 Task: Open Card Book Fair Review in Board Email Marketing List Cleaning and Segmentation to Workspace Content Delivery Networks and add a team member Softage.4@softage.net, a label Orange, a checklist Student Development, an attachment from your computer, a color Orange and finally, add a card description 'Plan and execute company team-building activity at a comedy club' and a comment 'Given the importance of this task, careful planning and execution are essential.'. Add a start date 'Jan 08, 1900' with a due date 'Jan 15, 1900'
Action: Mouse moved to (448, 130)
Screenshot: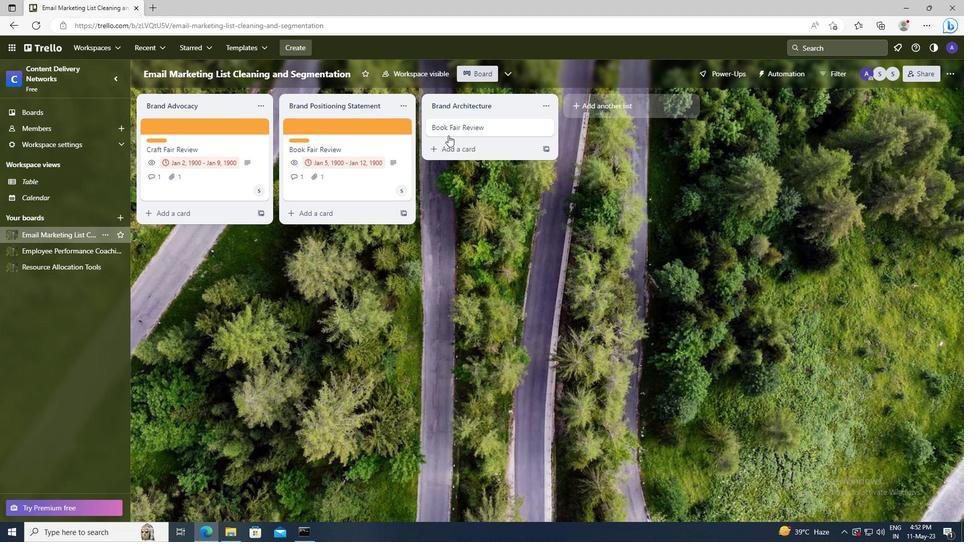 
Action: Mouse pressed left at (448, 130)
Screenshot: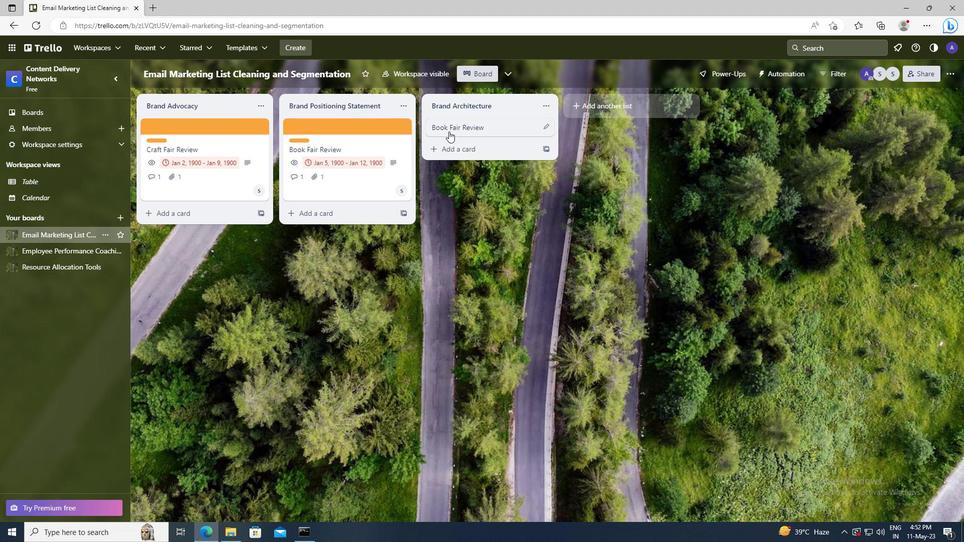 
Action: Mouse moved to (606, 162)
Screenshot: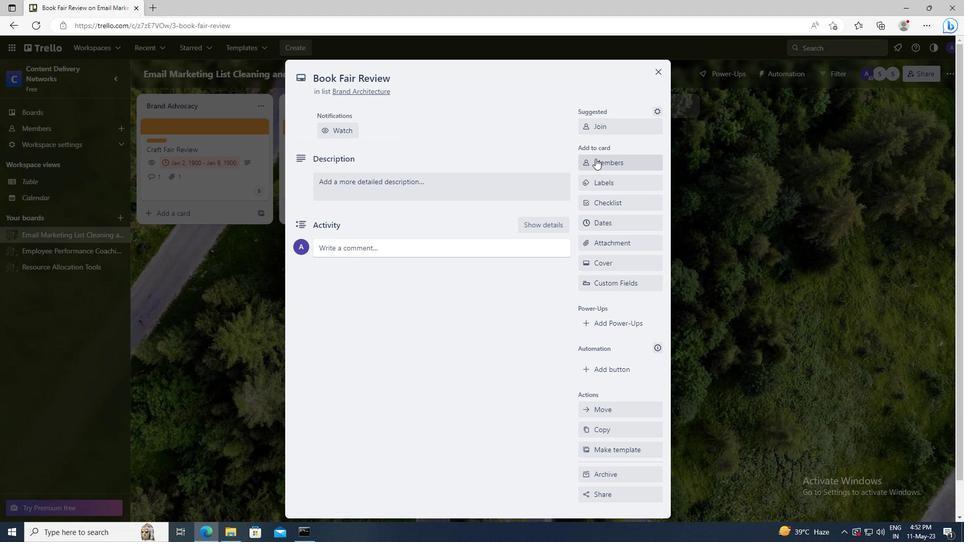
Action: Mouse pressed left at (606, 162)
Screenshot: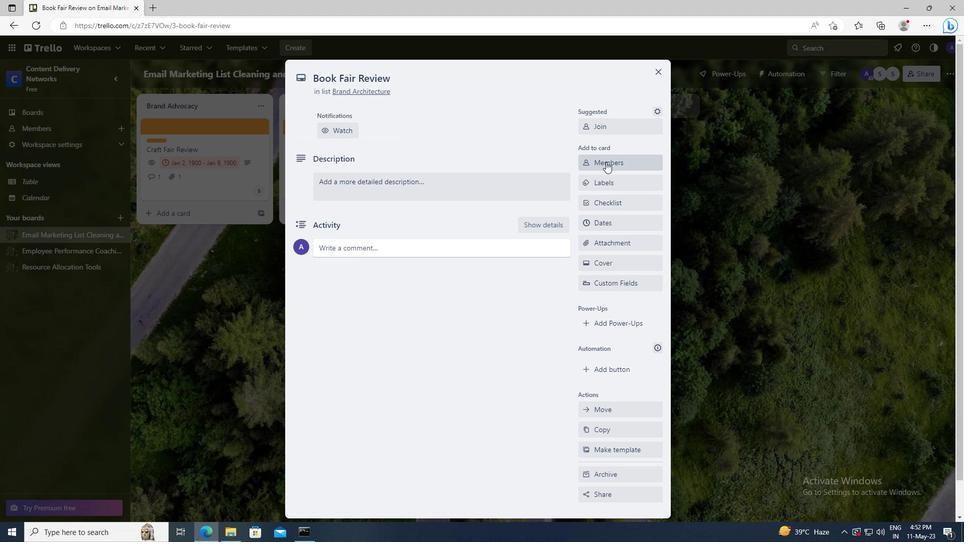
Action: Mouse moved to (609, 210)
Screenshot: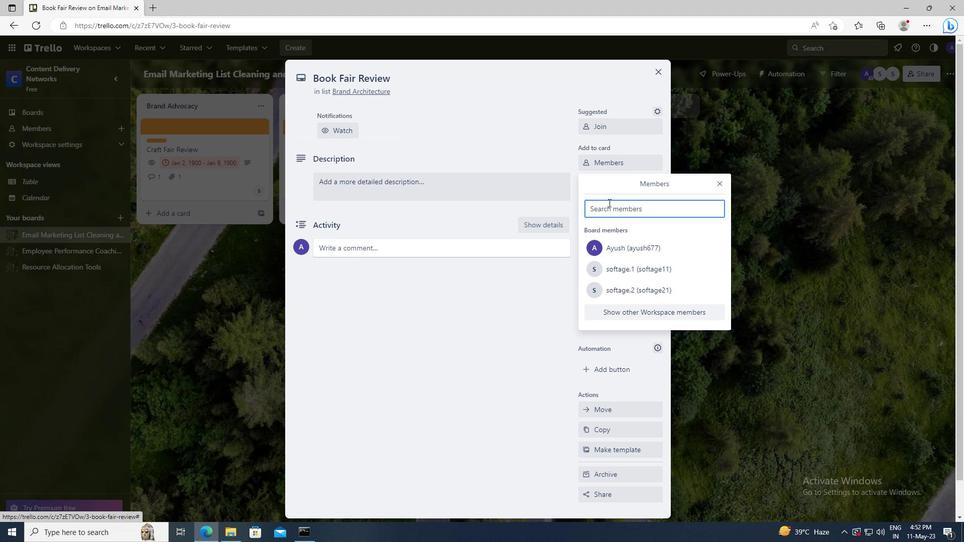 
Action: Mouse pressed left at (609, 210)
Screenshot: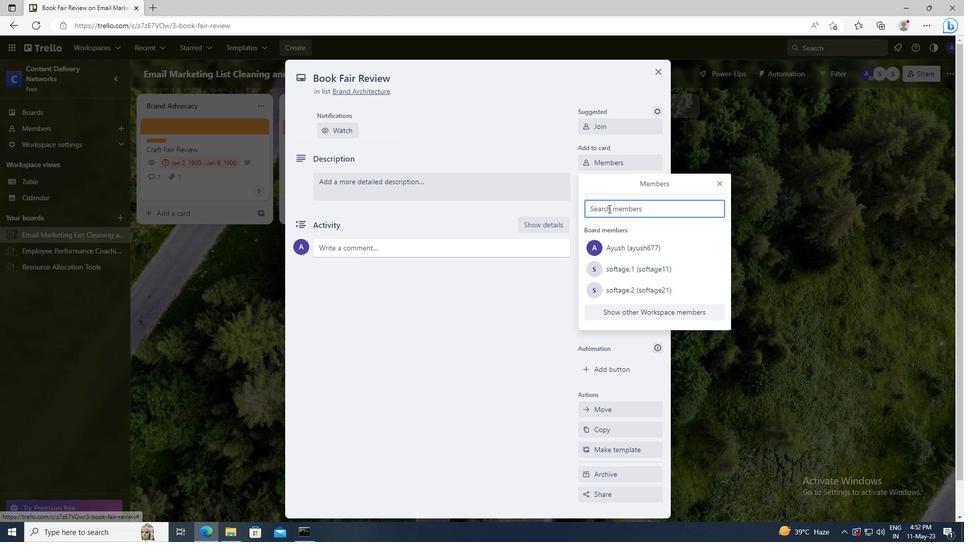 
Action: Key pressed <Key.shift>SOFTAGE.4
Screenshot: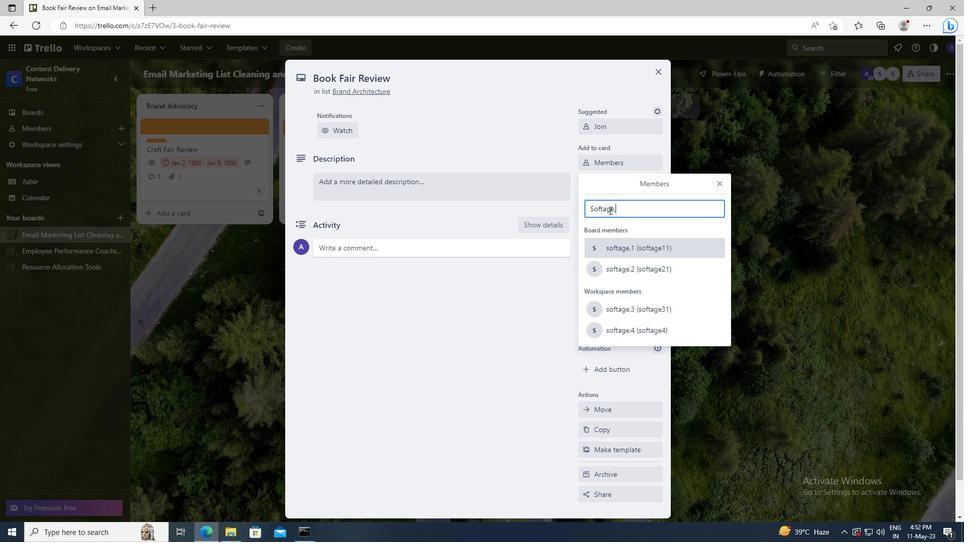 
Action: Mouse moved to (612, 300)
Screenshot: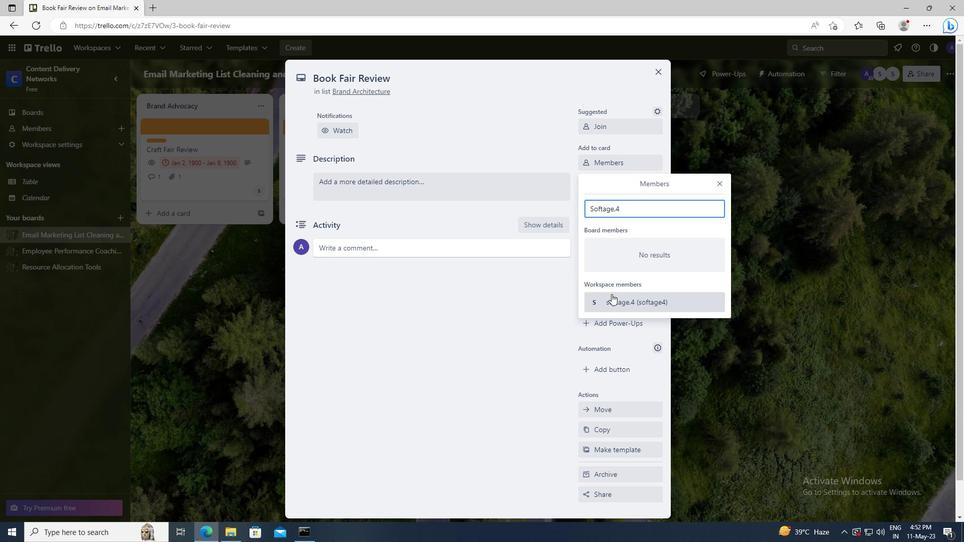 
Action: Mouse pressed left at (612, 300)
Screenshot: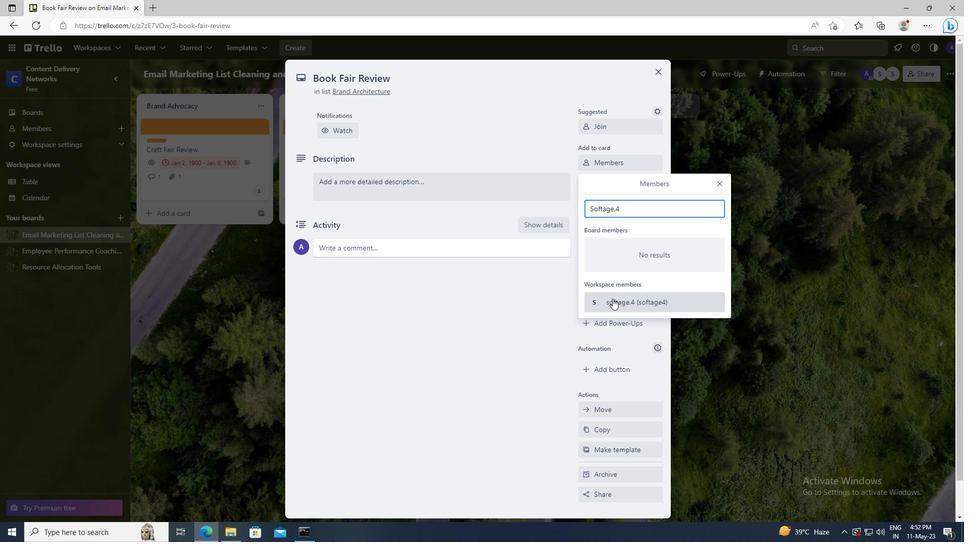 
Action: Mouse moved to (720, 185)
Screenshot: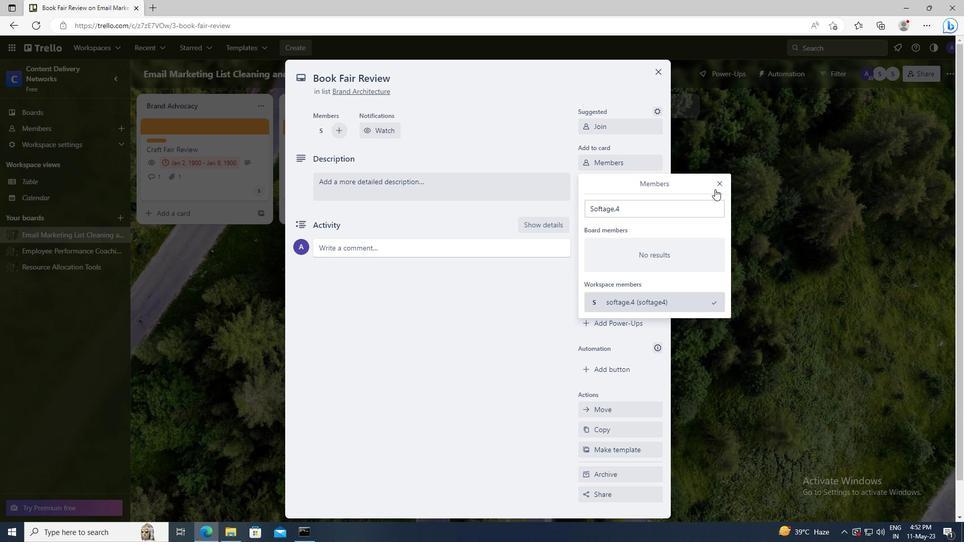 
Action: Mouse pressed left at (720, 185)
Screenshot: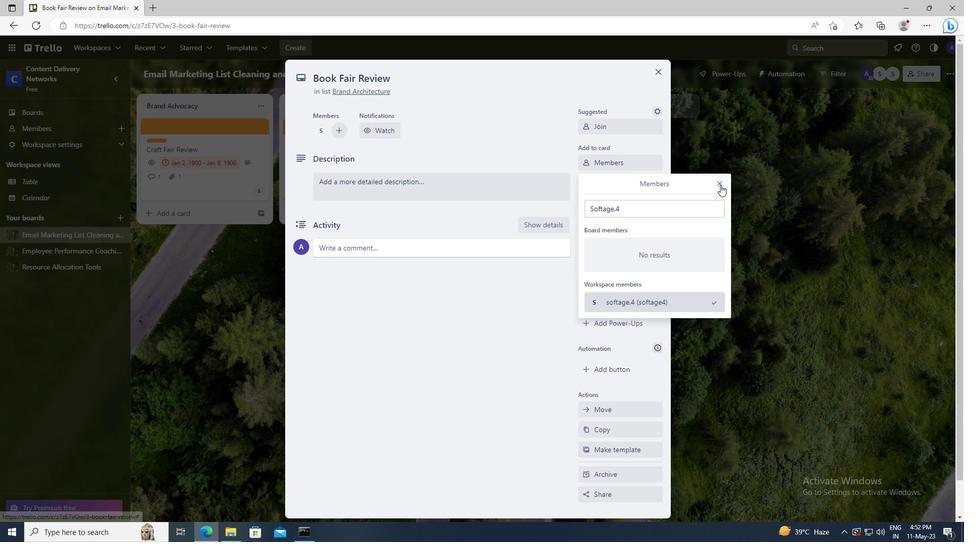 
Action: Mouse moved to (629, 185)
Screenshot: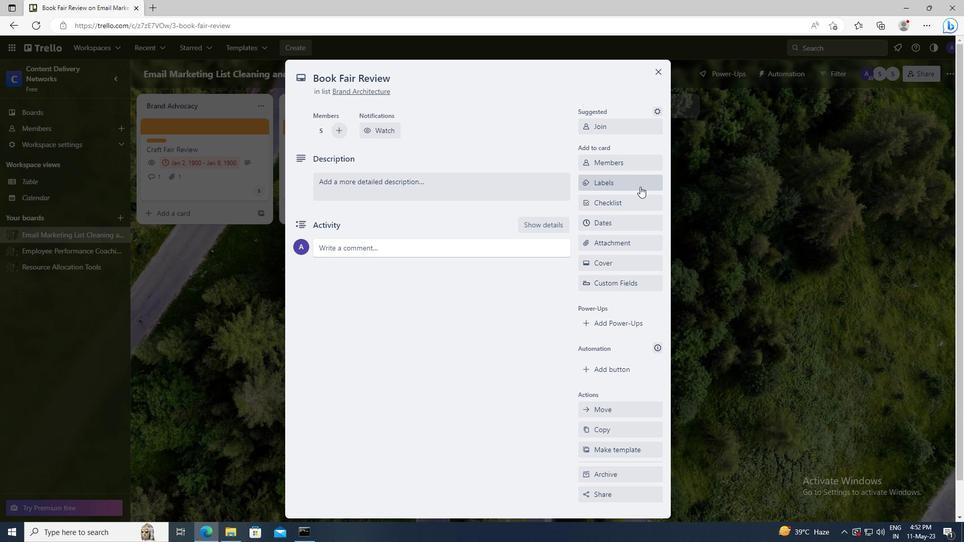 
Action: Mouse pressed left at (629, 185)
Screenshot: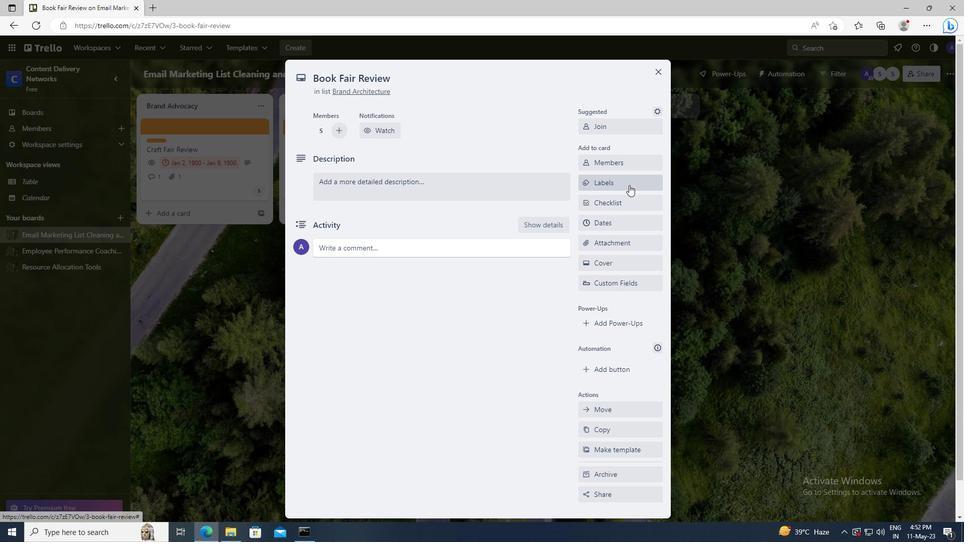 
Action: Mouse moved to (668, 379)
Screenshot: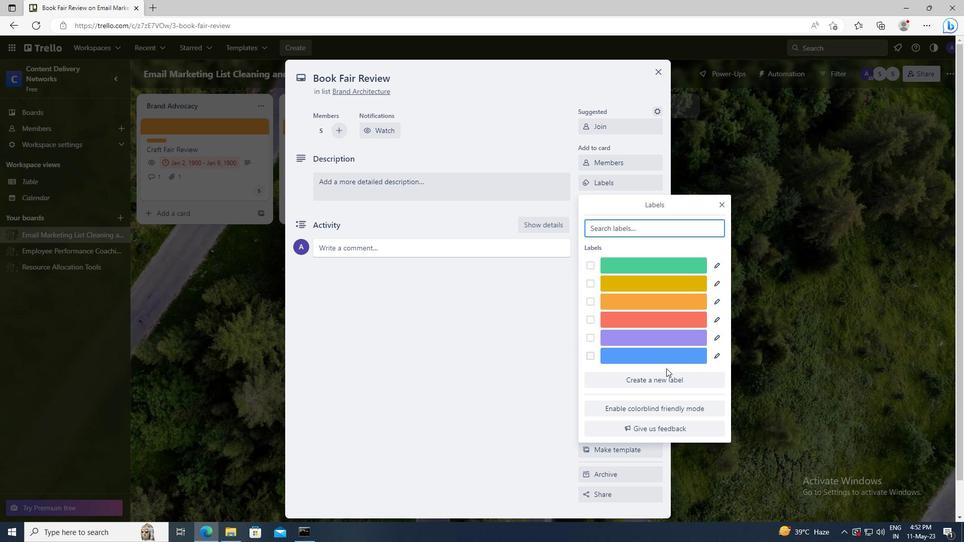 
Action: Mouse pressed left at (668, 379)
Screenshot: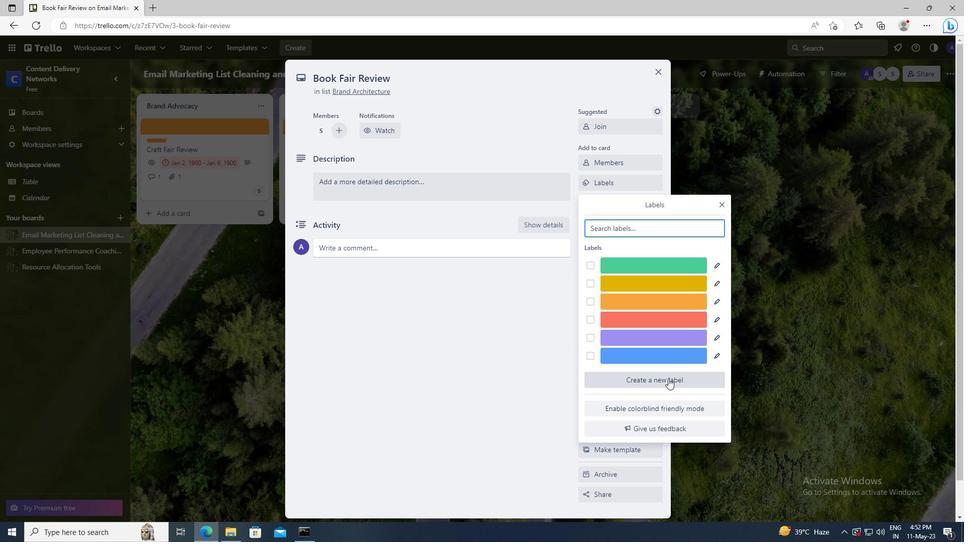 
Action: Mouse moved to (651, 349)
Screenshot: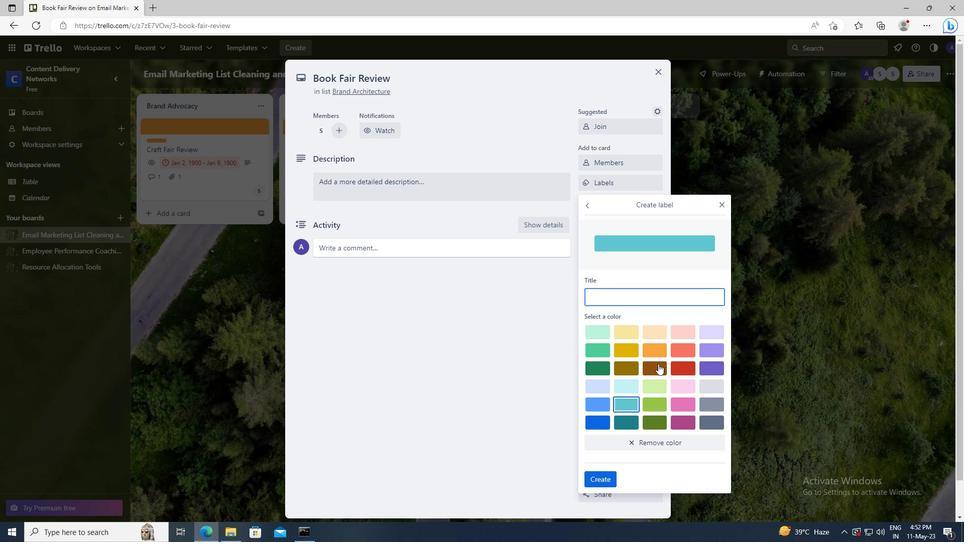 
Action: Mouse pressed left at (651, 349)
Screenshot: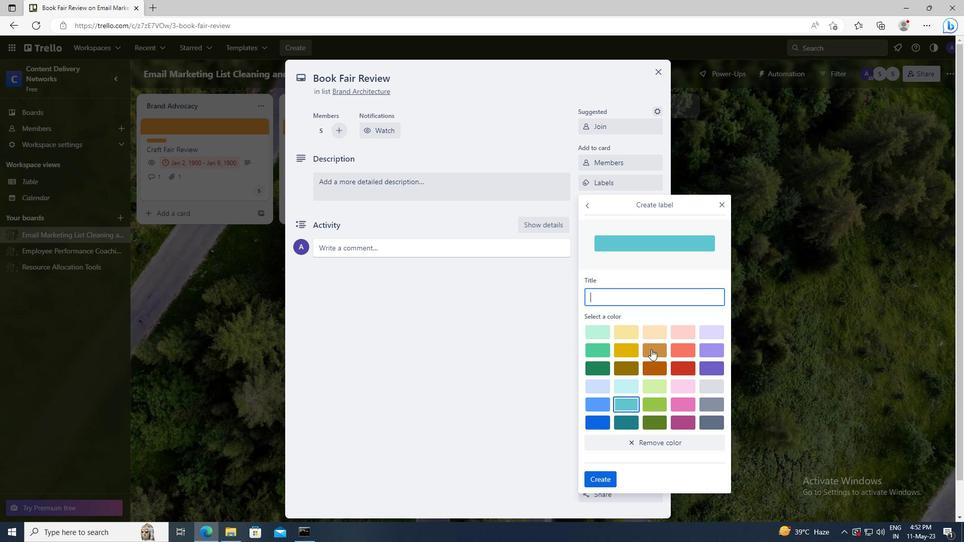 
Action: Mouse moved to (605, 477)
Screenshot: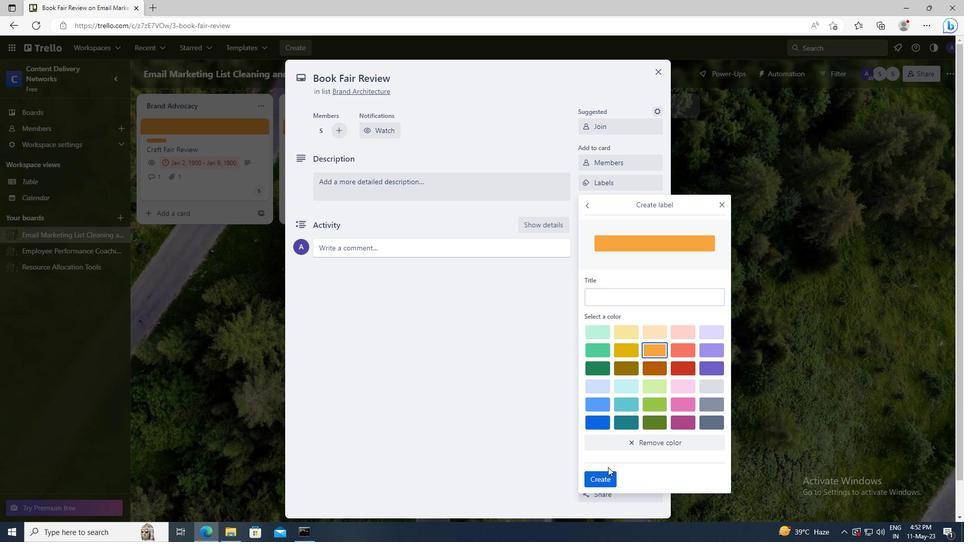 
Action: Mouse pressed left at (605, 477)
Screenshot: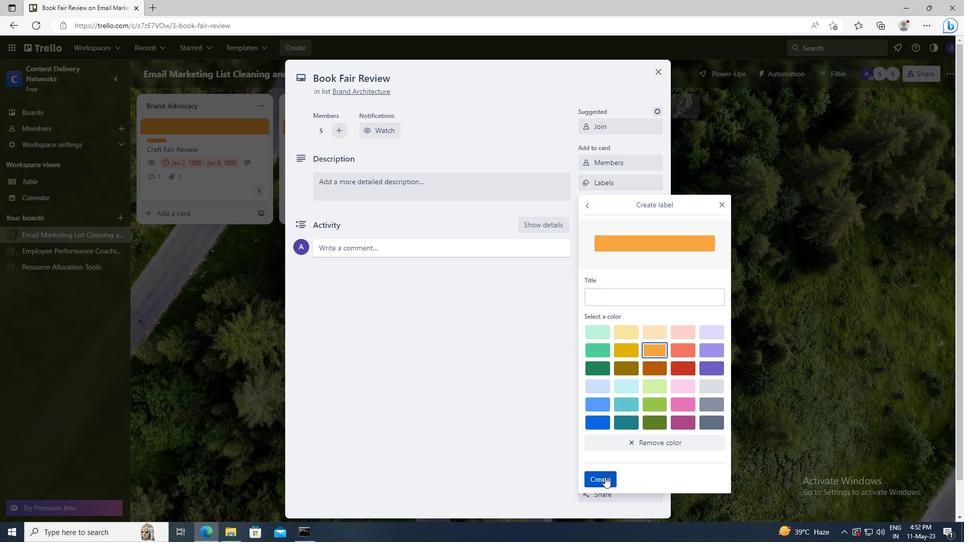 
Action: Mouse moved to (723, 205)
Screenshot: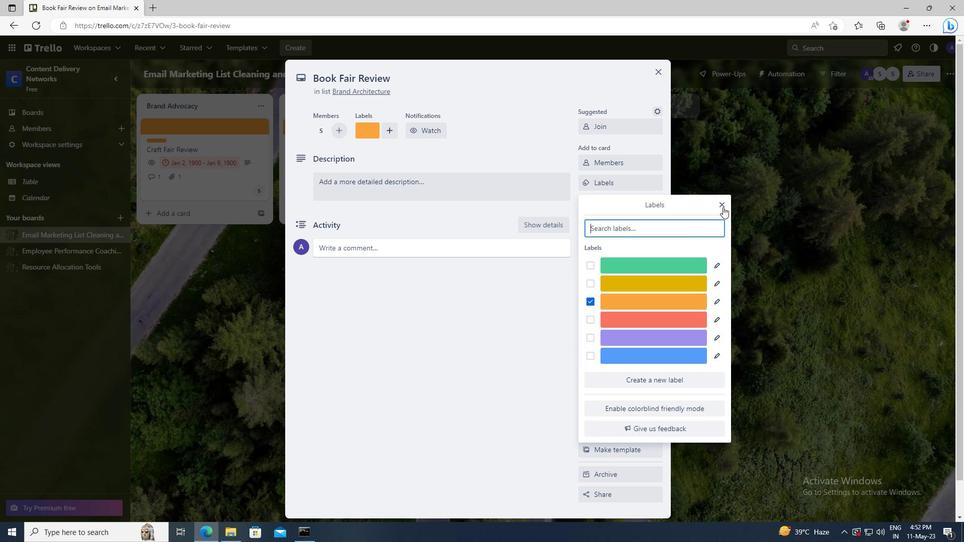 
Action: Mouse pressed left at (723, 205)
Screenshot: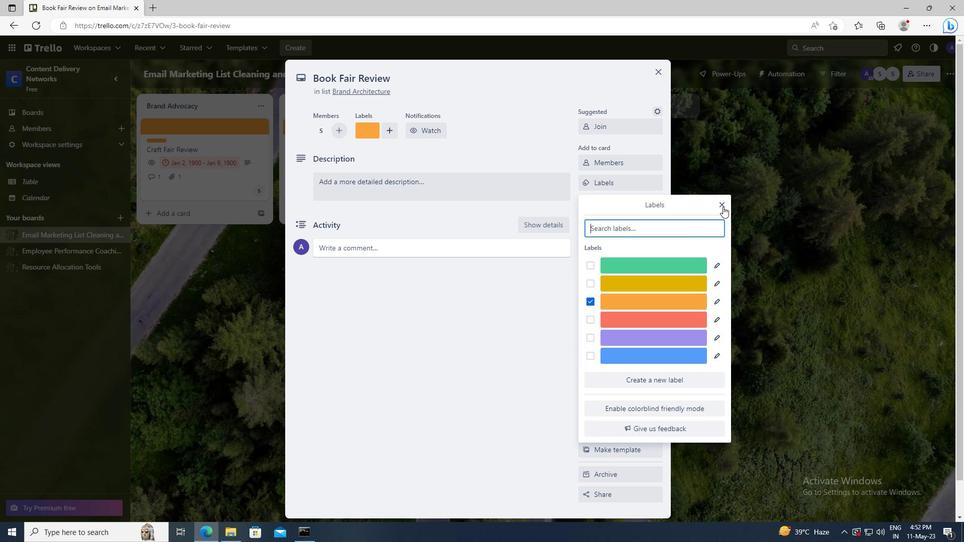 
Action: Mouse moved to (638, 202)
Screenshot: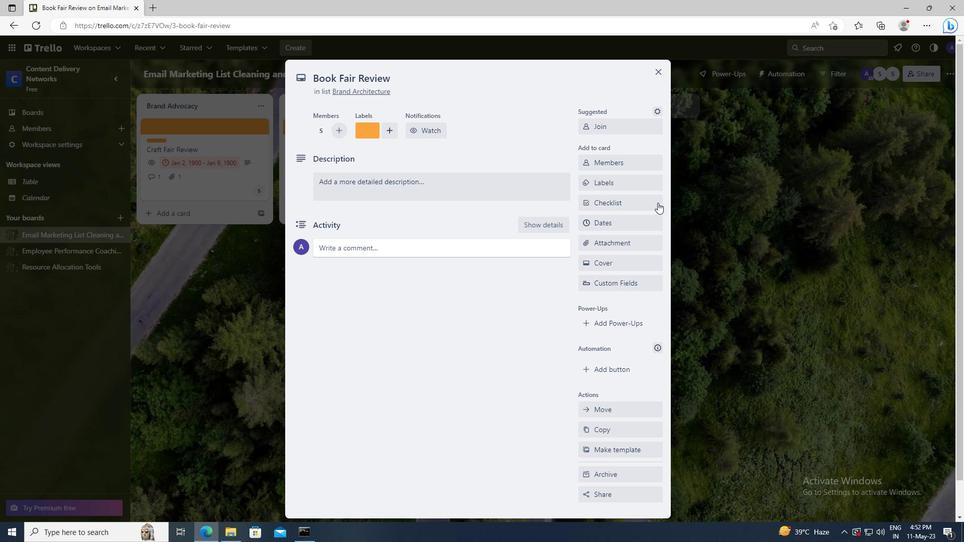 
Action: Mouse pressed left at (638, 202)
Screenshot: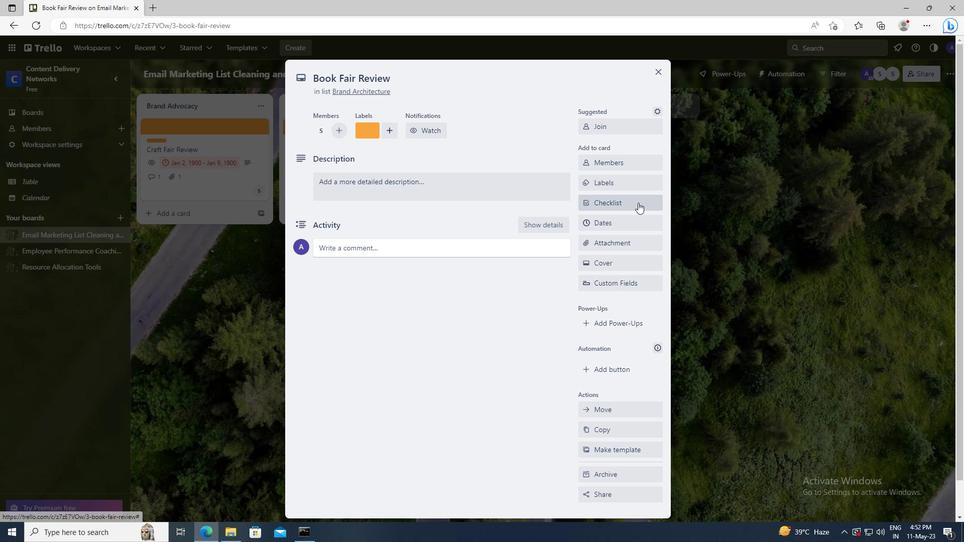 
Action: Key pressed <Key.shift>STUDN<Key.backspace>ENT<Key.space><Key.shift>DEVELOPMENT
Screenshot: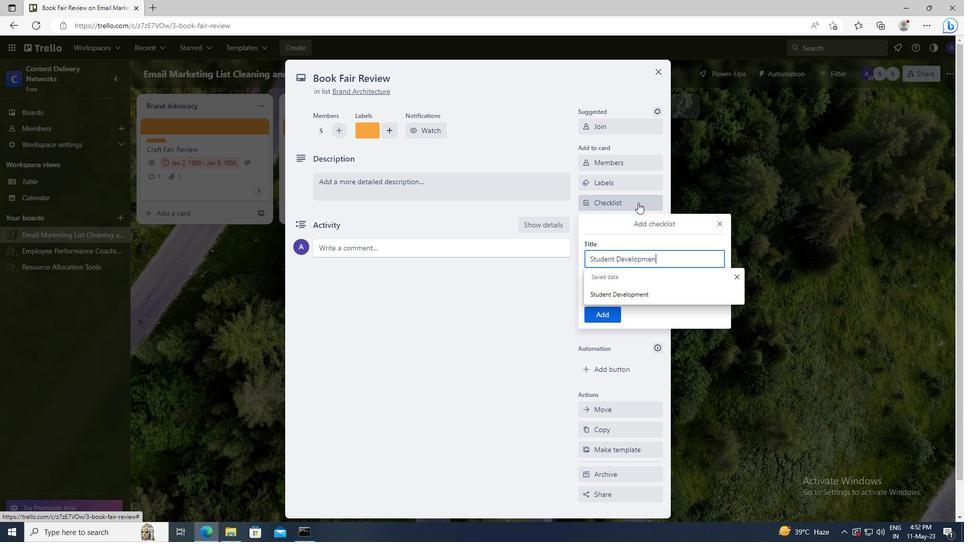 
Action: Mouse moved to (611, 313)
Screenshot: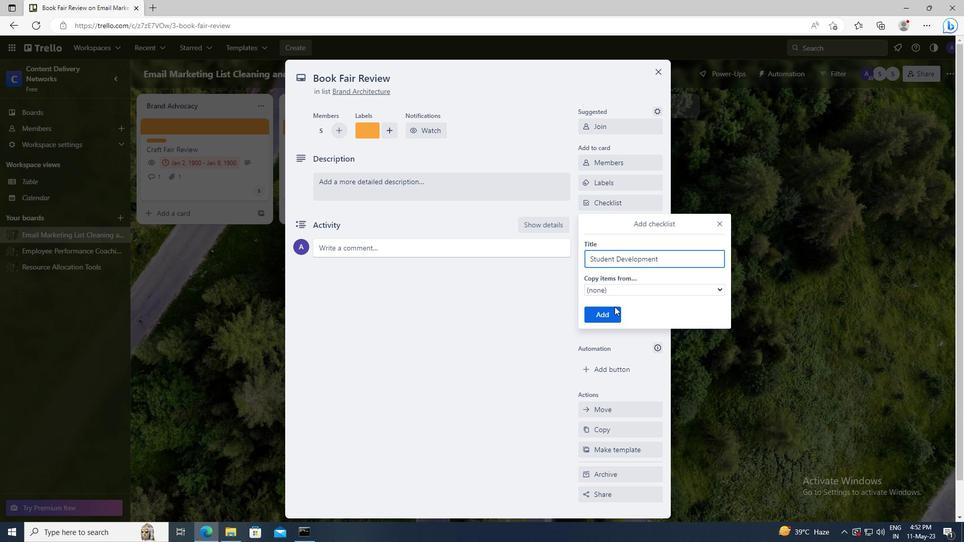 
Action: Mouse pressed left at (611, 313)
Screenshot: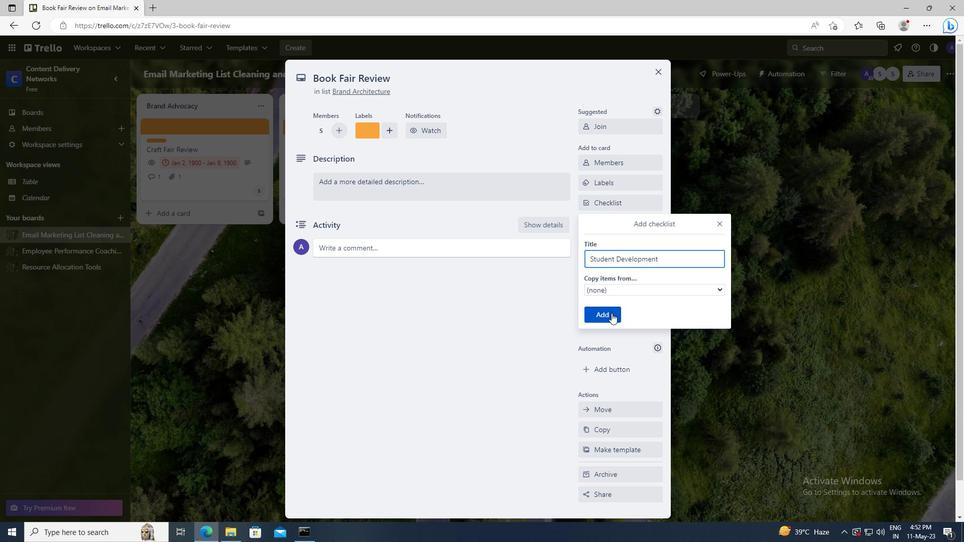
Action: Mouse moved to (610, 246)
Screenshot: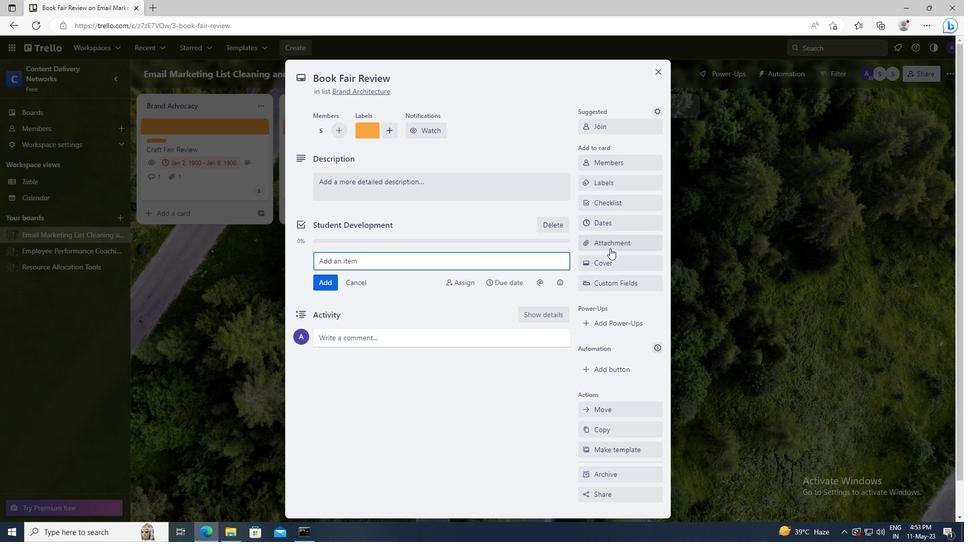 
Action: Mouse pressed left at (610, 246)
Screenshot: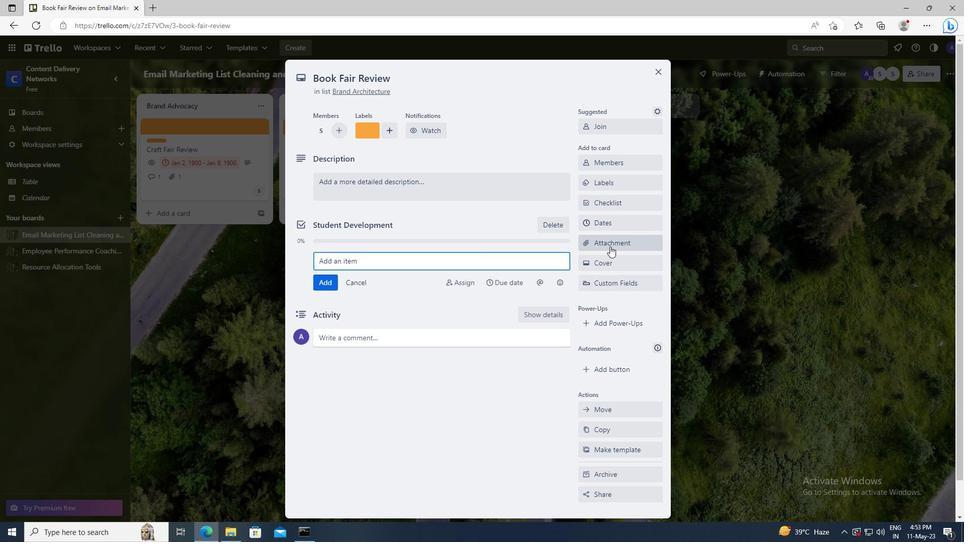 
Action: Mouse moved to (610, 285)
Screenshot: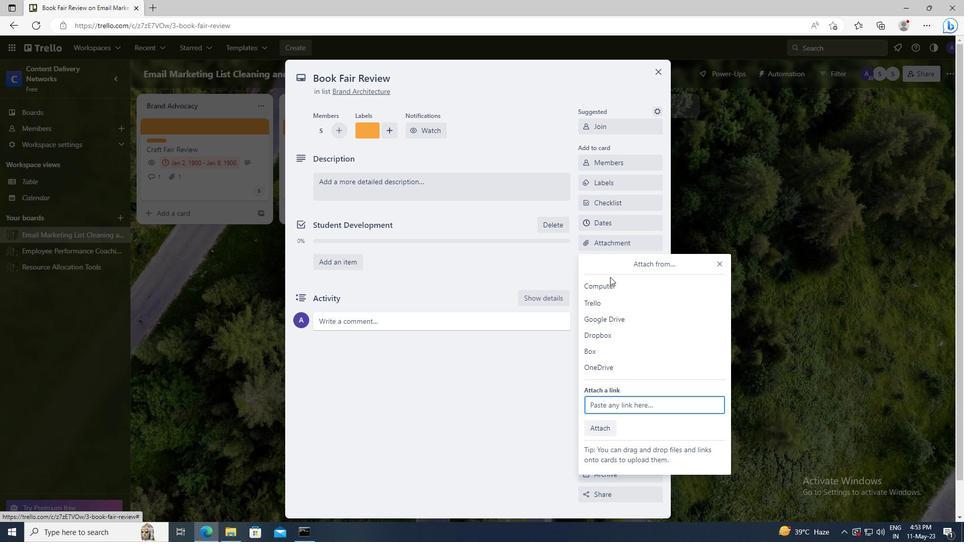 
Action: Mouse pressed left at (610, 285)
Screenshot: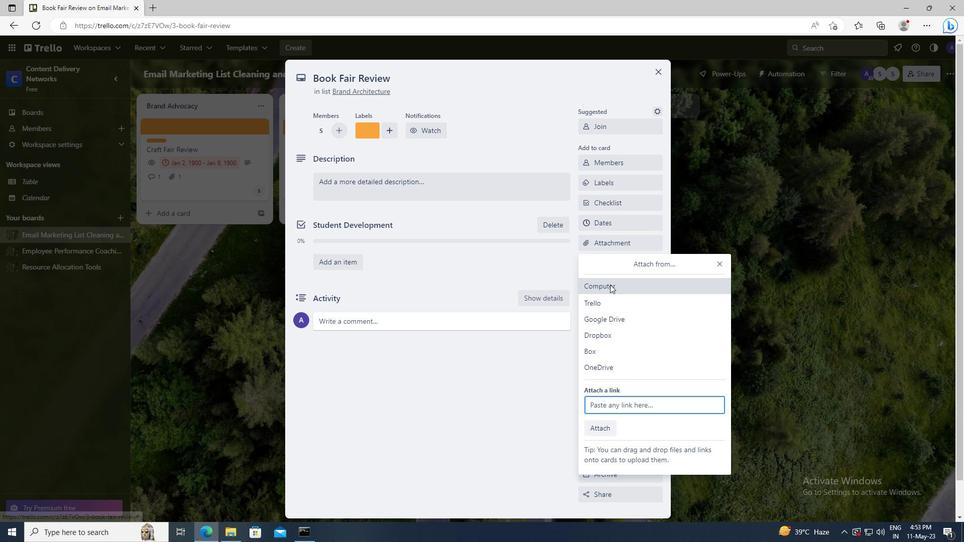 
Action: Mouse moved to (266, 85)
Screenshot: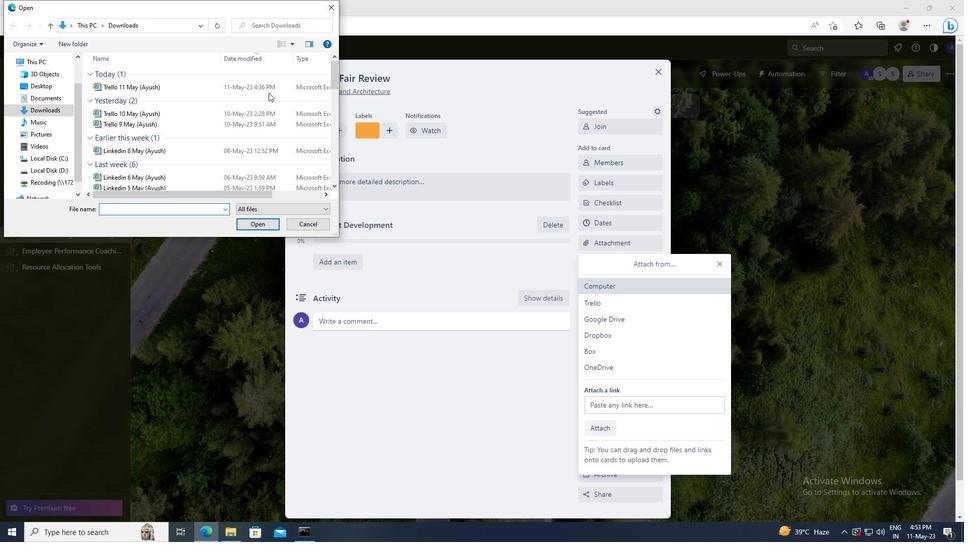 
Action: Mouse pressed left at (266, 85)
Screenshot: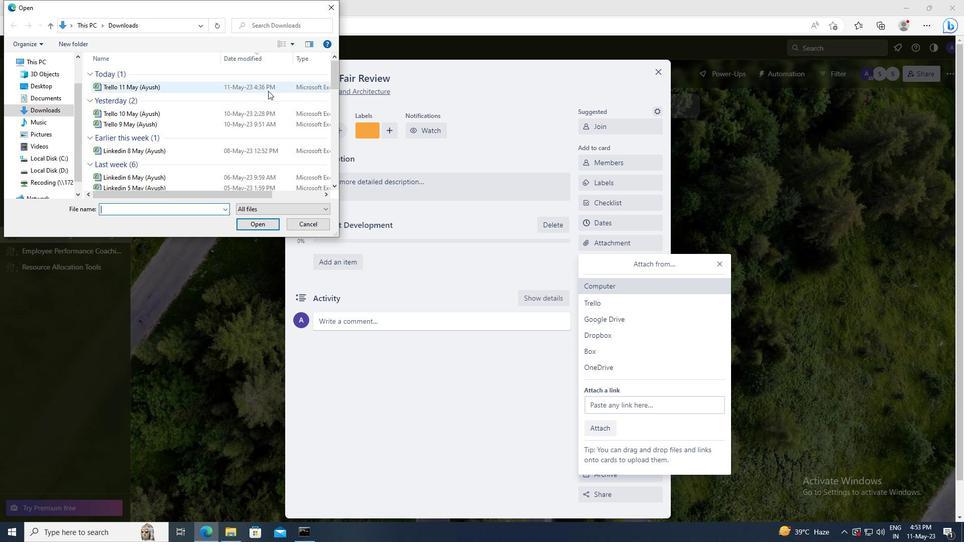 
Action: Mouse moved to (270, 223)
Screenshot: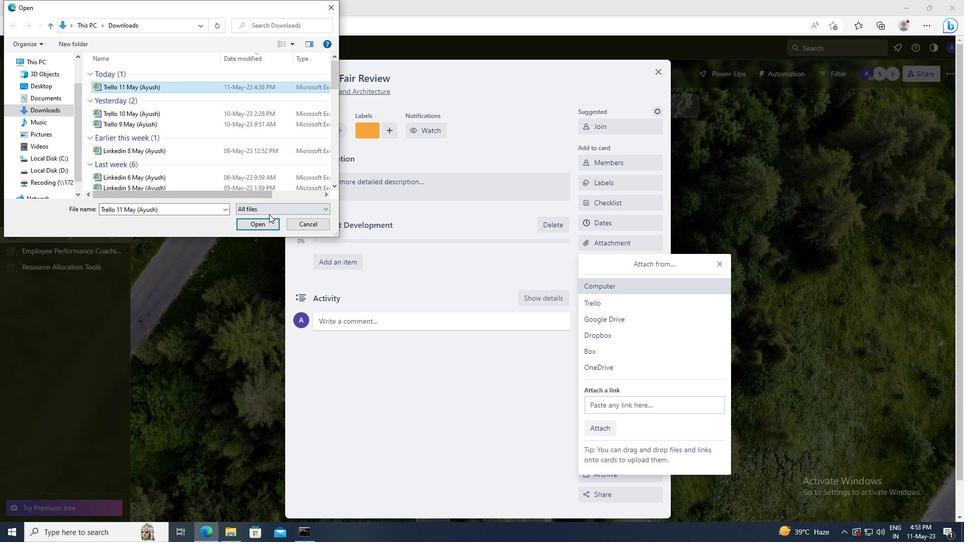 
Action: Mouse pressed left at (270, 223)
Screenshot: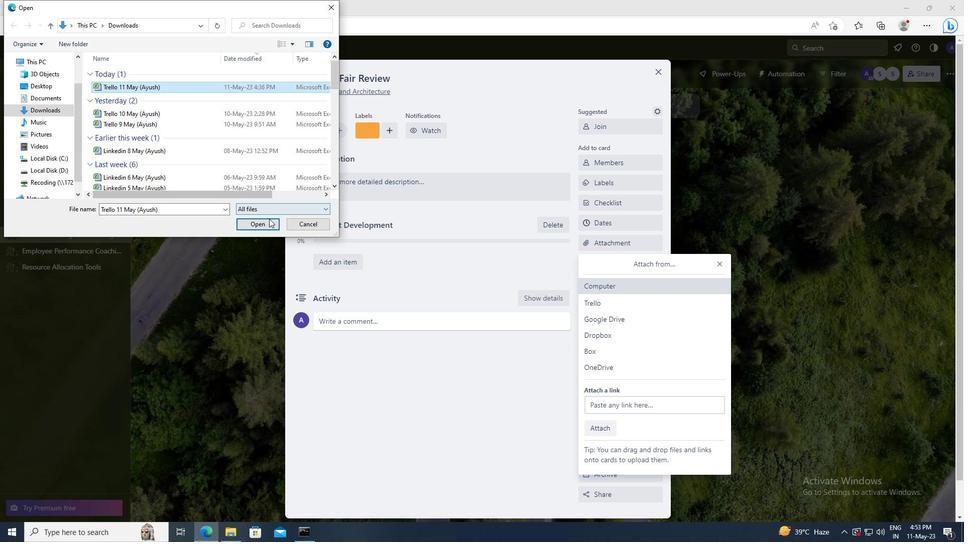 
Action: Mouse moved to (596, 262)
Screenshot: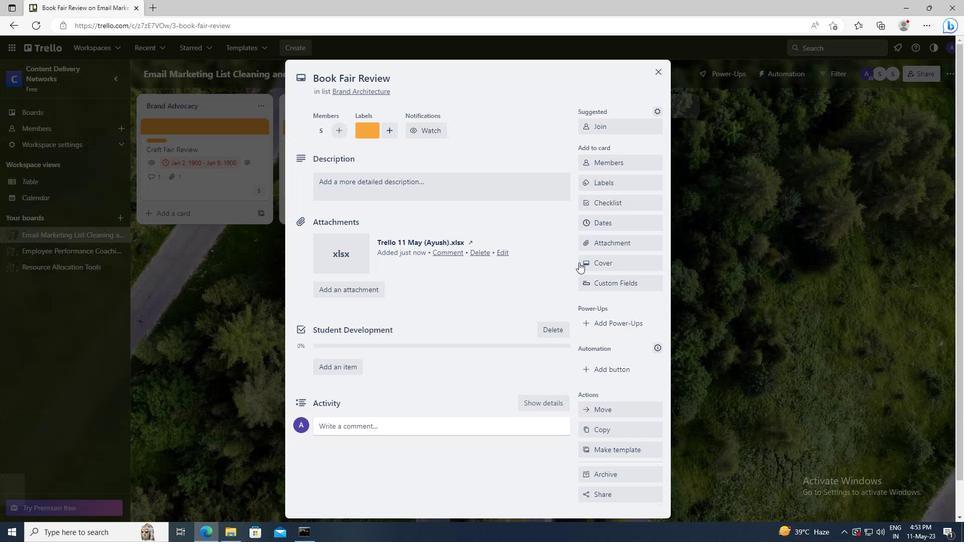 
Action: Mouse pressed left at (596, 262)
Screenshot: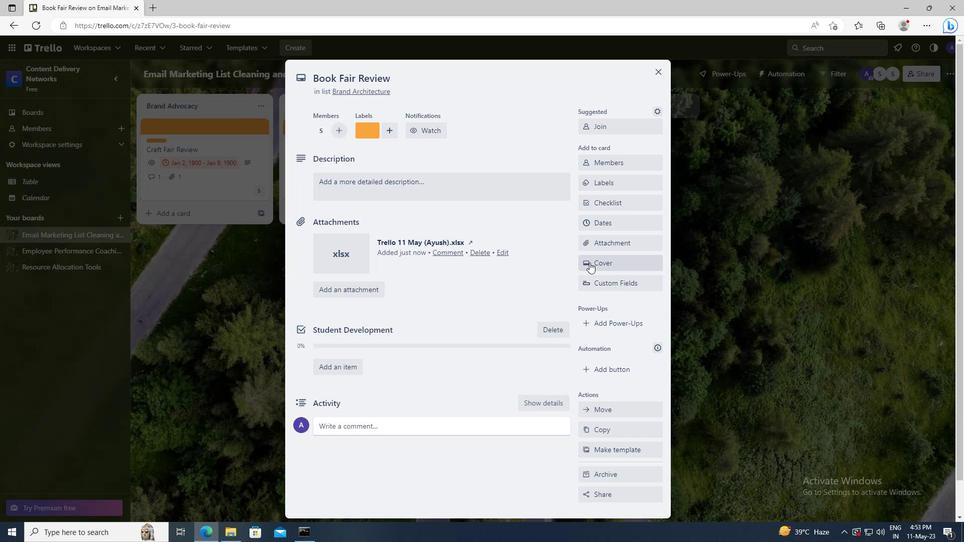 
Action: Mouse moved to (648, 319)
Screenshot: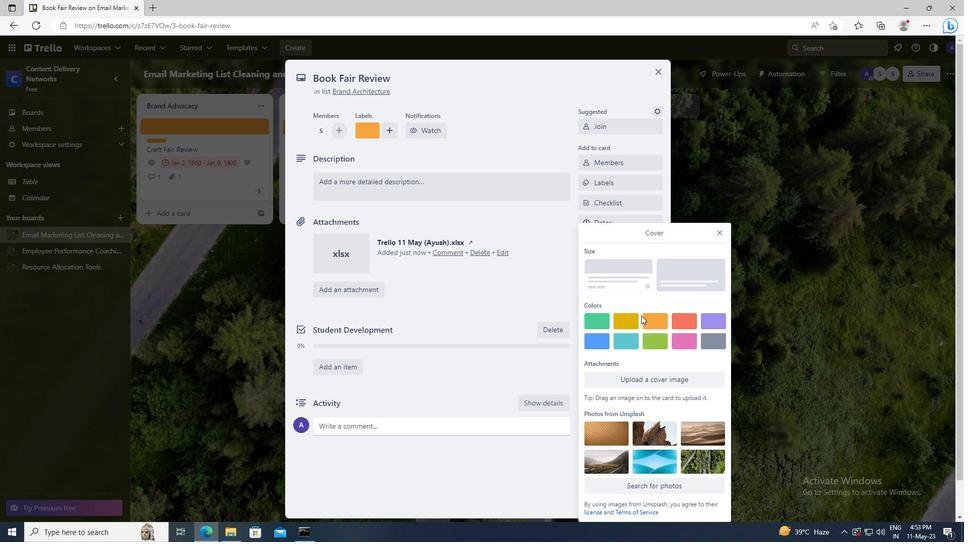 
Action: Mouse pressed left at (648, 319)
Screenshot: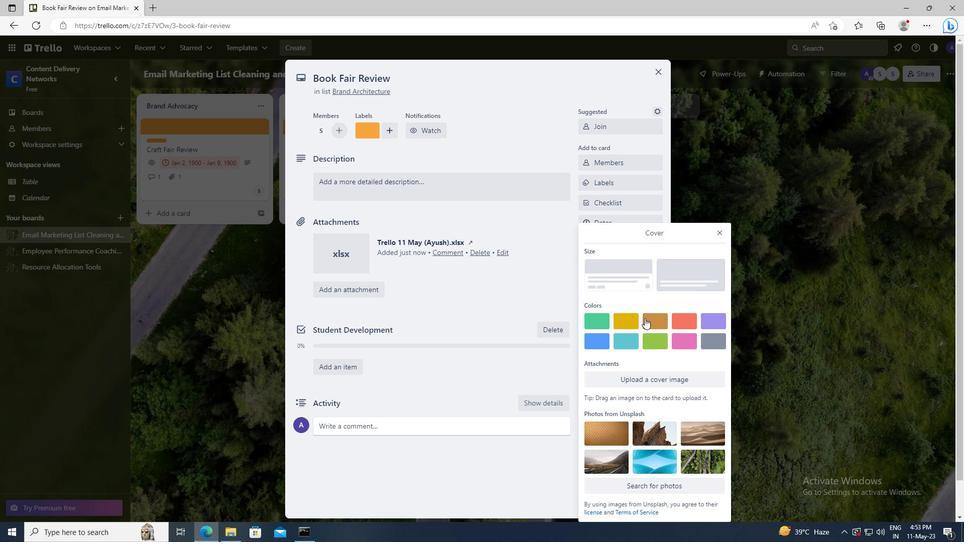 
Action: Mouse moved to (720, 214)
Screenshot: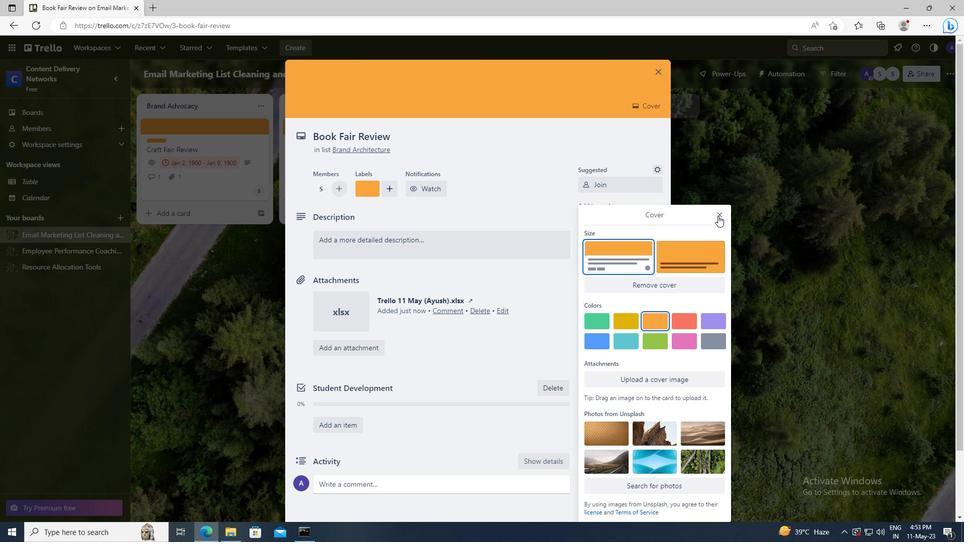 
Action: Mouse pressed left at (720, 214)
Screenshot: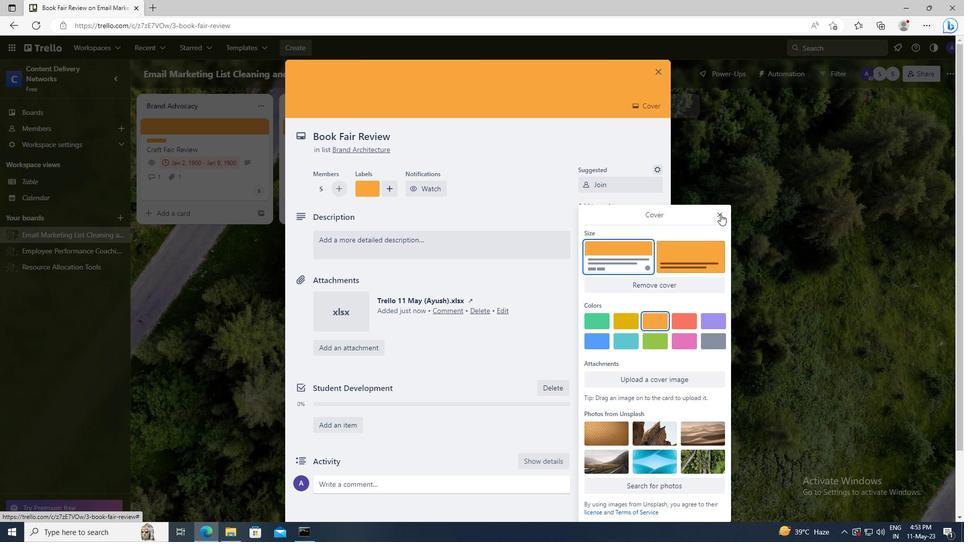 
Action: Mouse moved to (415, 253)
Screenshot: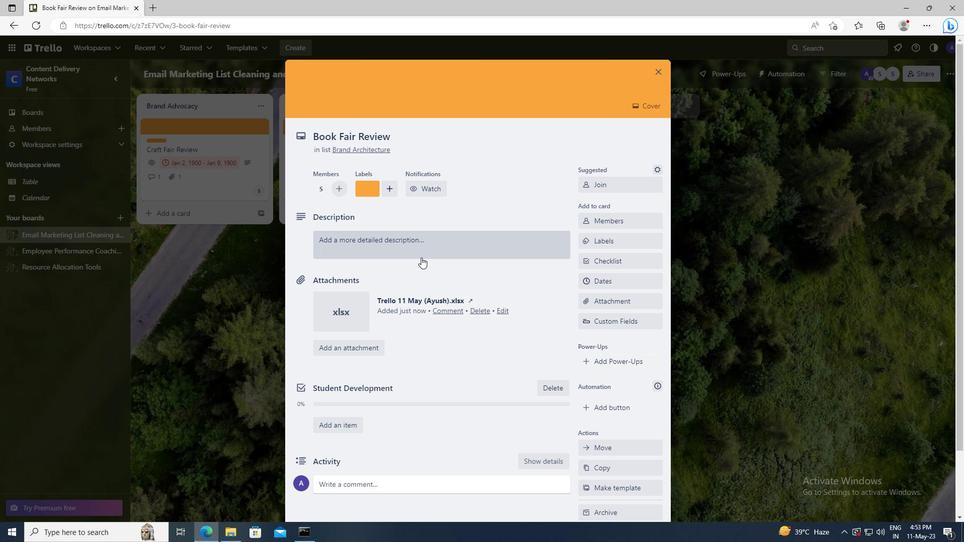 
Action: Mouse pressed left at (415, 253)
Screenshot: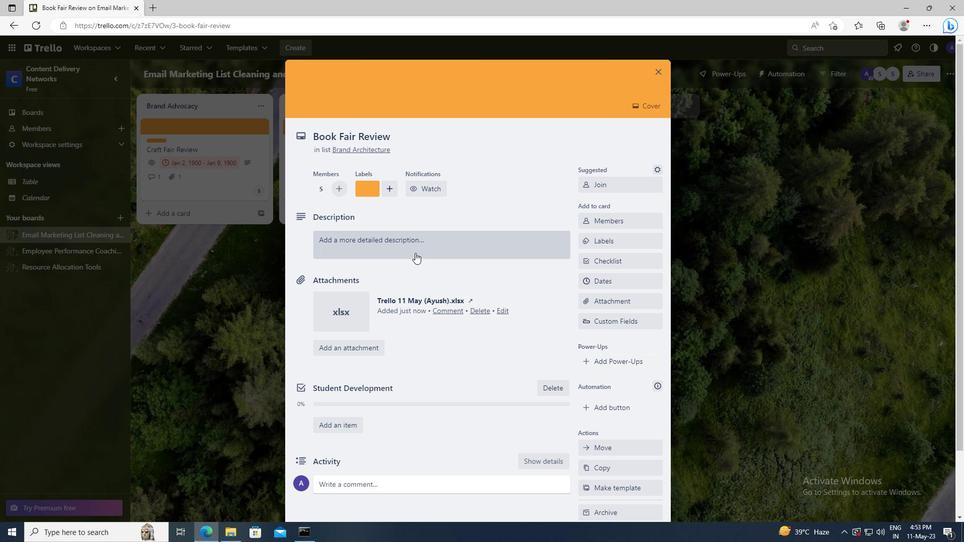 
Action: Key pressed <Key.shift>PLAN<Key.space>EXECUTE<Key.space>COMPANY<Key.space>TEAM-BUILDING<Key.space>ACTIVITY<Key.space>AT<Key.space>A<Key.space>COMEDY<Key.space>CLUB
Screenshot: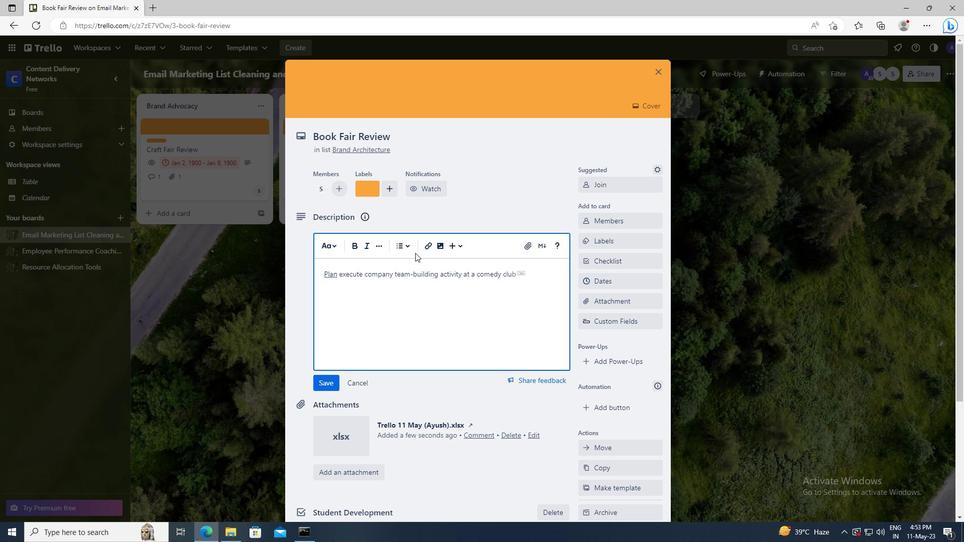 
Action: Mouse scrolled (415, 252) with delta (0, 0)
Screenshot: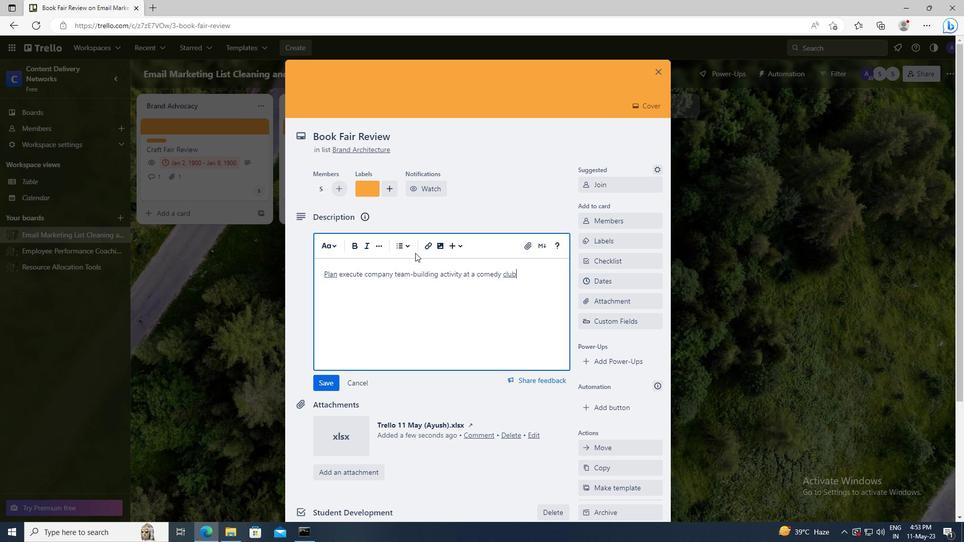 
Action: Mouse moved to (333, 310)
Screenshot: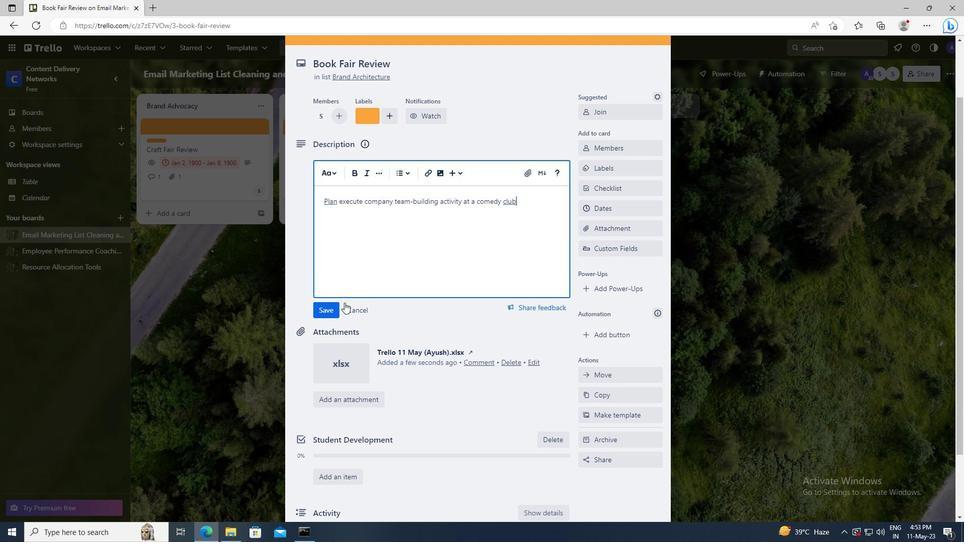 
Action: Mouse pressed left at (333, 310)
Screenshot: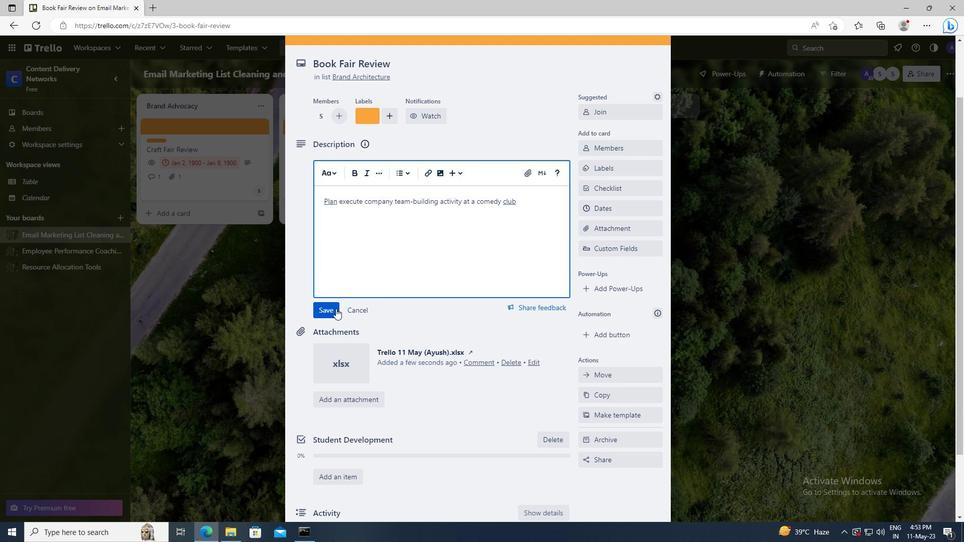 
Action: Mouse moved to (338, 393)
Screenshot: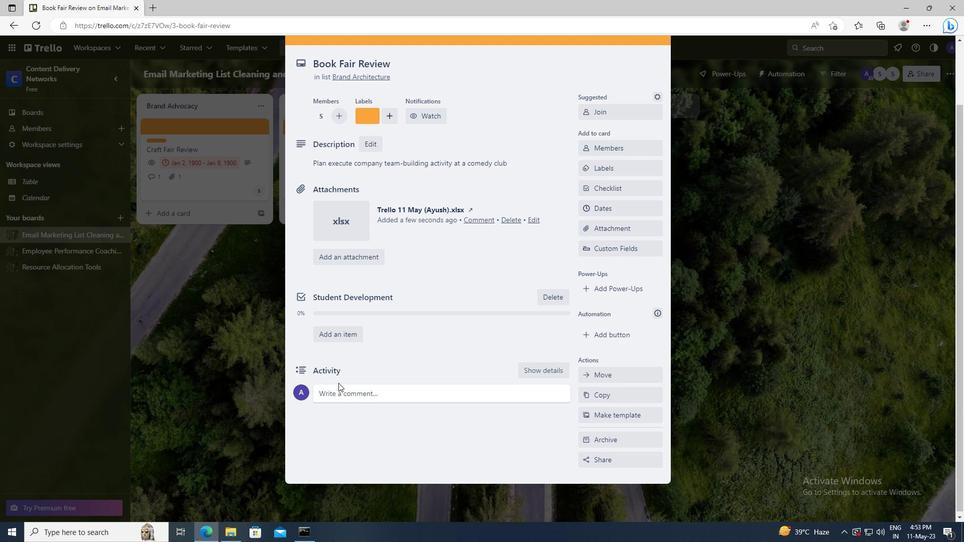 
Action: Mouse pressed left at (338, 393)
Screenshot: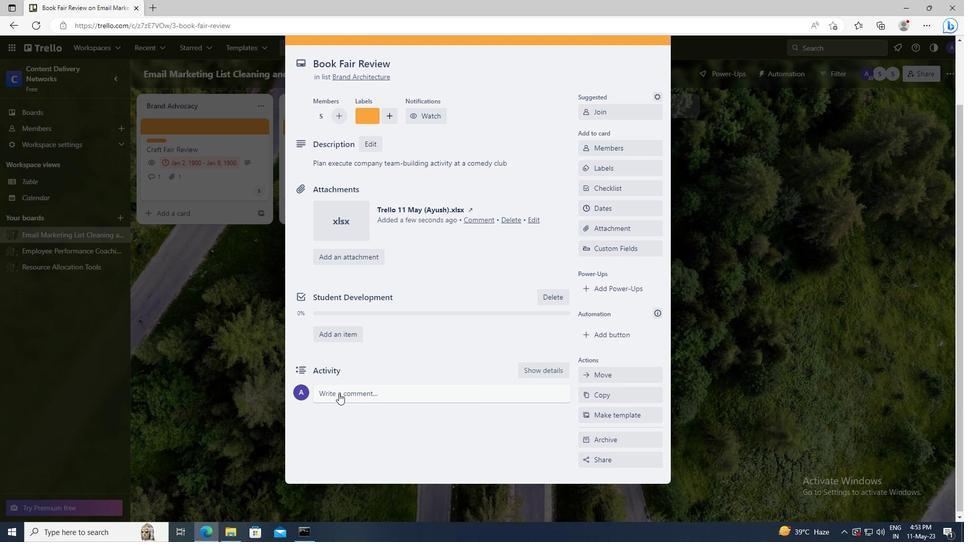 
Action: Key pressed <Key.shift>GIVC<Key.backspace>EN<Key.space>THE<Key.space>IMPORTANCE<Key.space>OF<Key.space>THIS<Key.space>TASK,<Key.space>CARE<Key.space><Key.backspace>FUL<Key.space>PLANNING<Key.space>AND<Key.space>EXECUTION<Key.space>ARE<Key.space>ESSENTIAL.
Screenshot: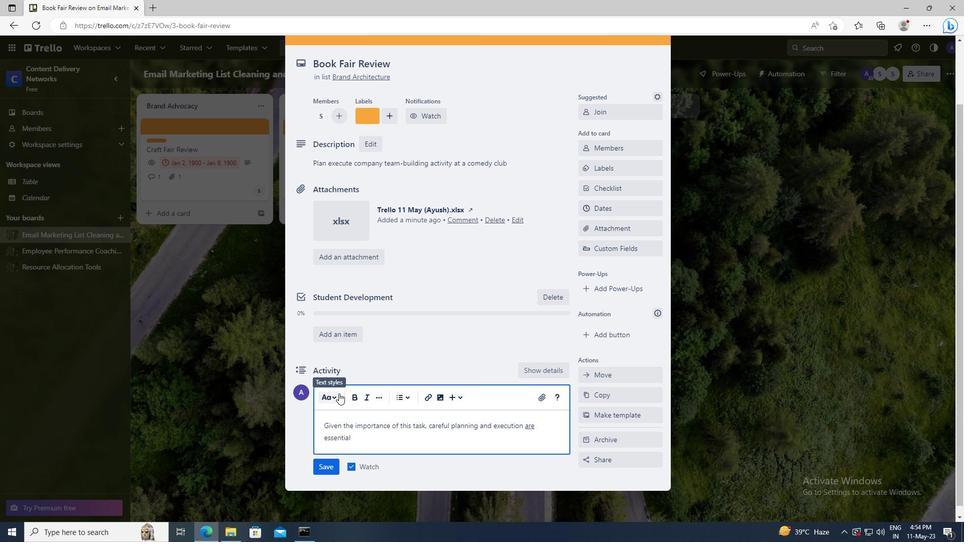 
Action: Mouse moved to (329, 462)
Screenshot: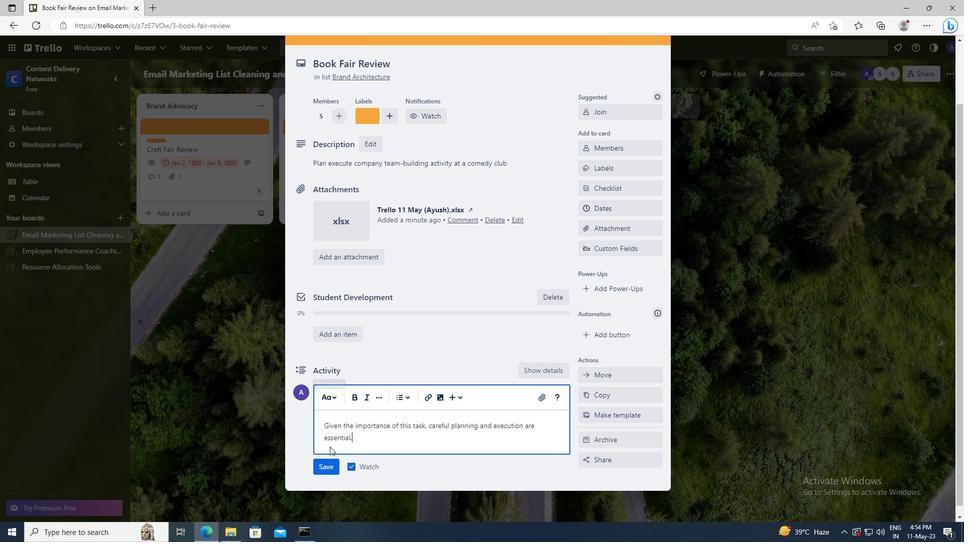 
Action: Mouse pressed left at (329, 462)
Screenshot: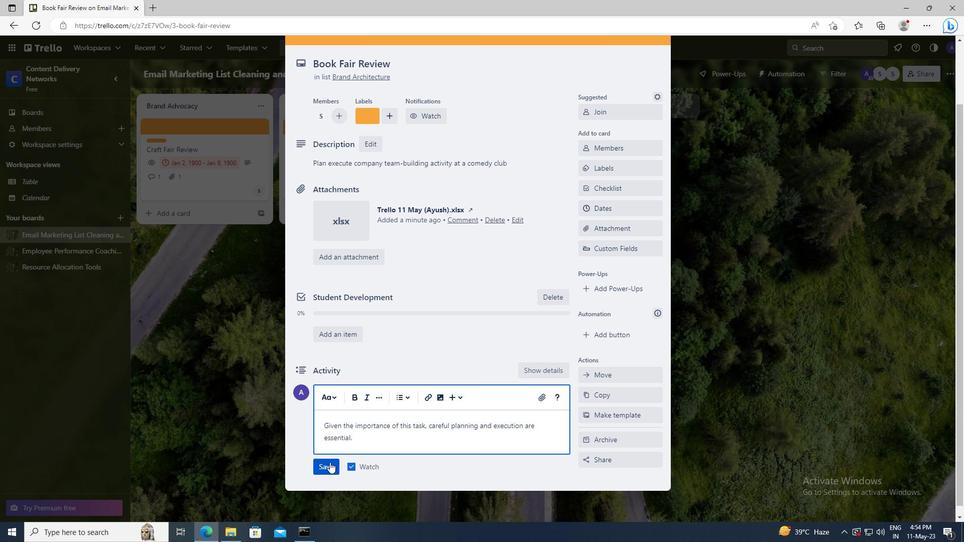 
Action: Mouse moved to (602, 213)
Screenshot: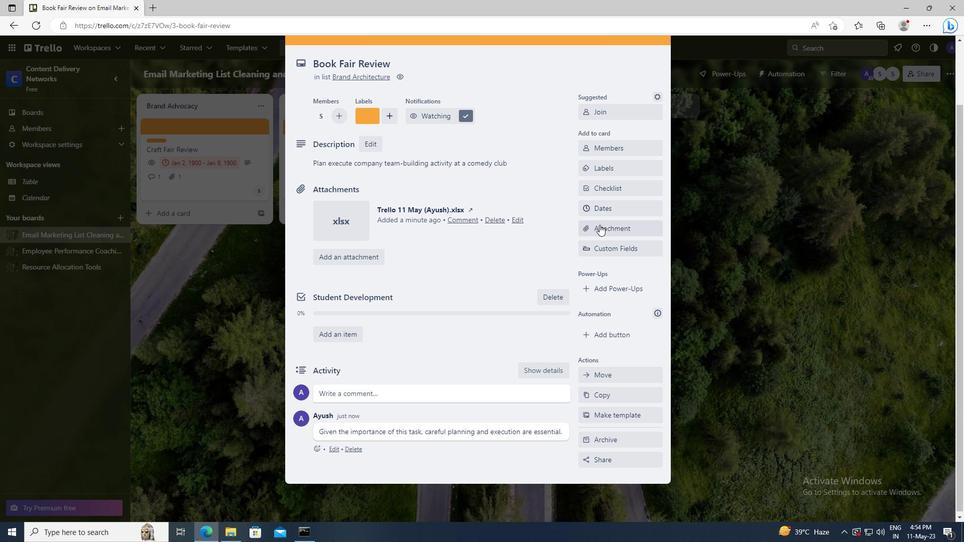 
Action: Mouse pressed left at (602, 213)
Screenshot: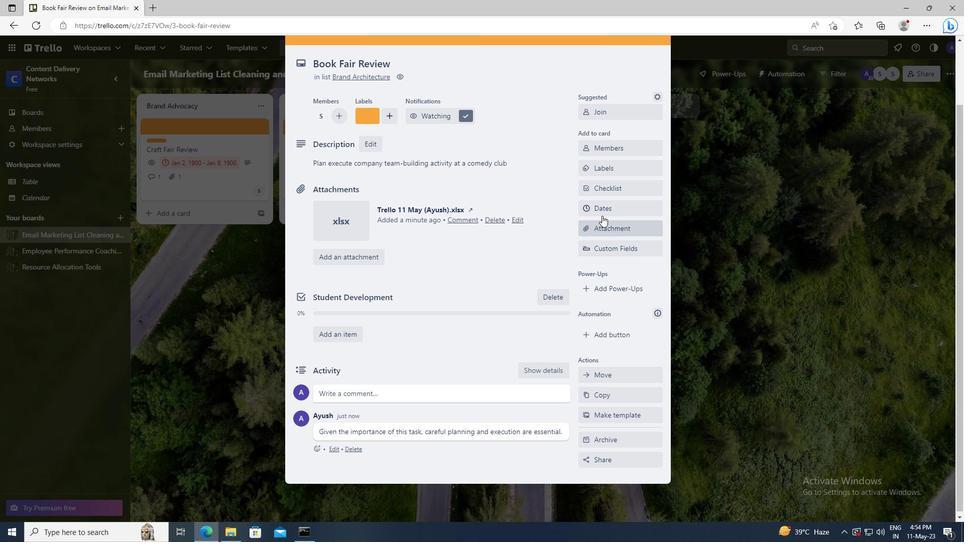 
Action: Mouse moved to (587, 258)
Screenshot: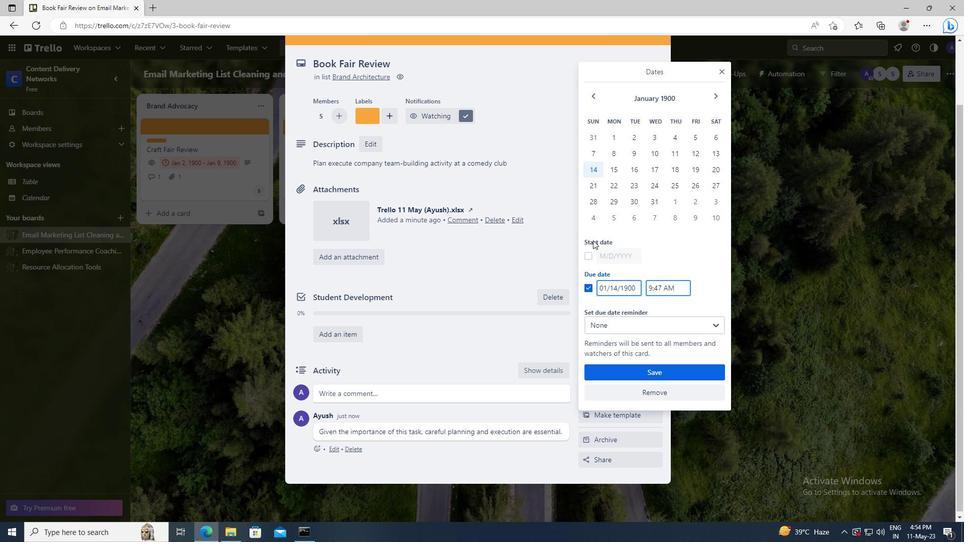 
Action: Mouse pressed left at (587, 258)
Screenshot: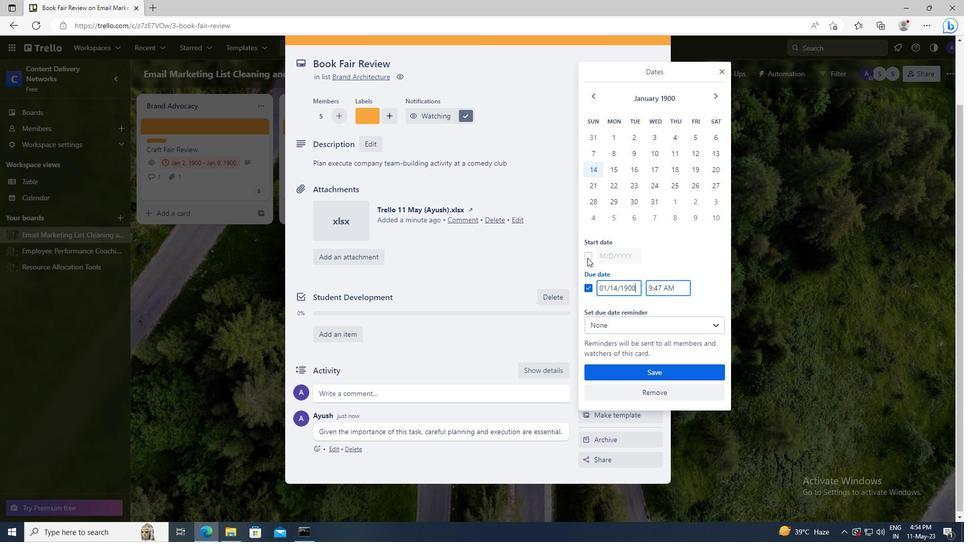 
Action: Mouse moved to (636, 258)
Screenshot: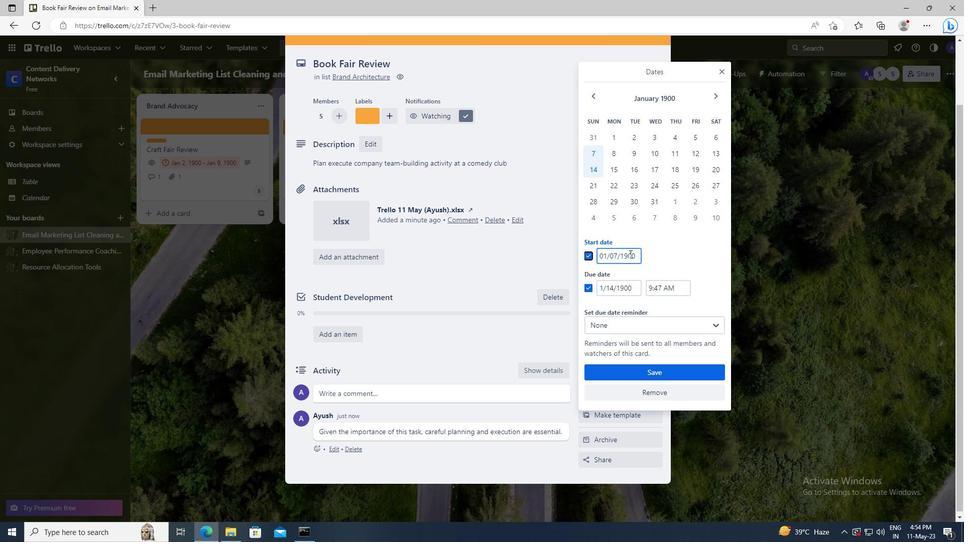 
Action: Mouse pressed left at (636, 258)
Screenshot: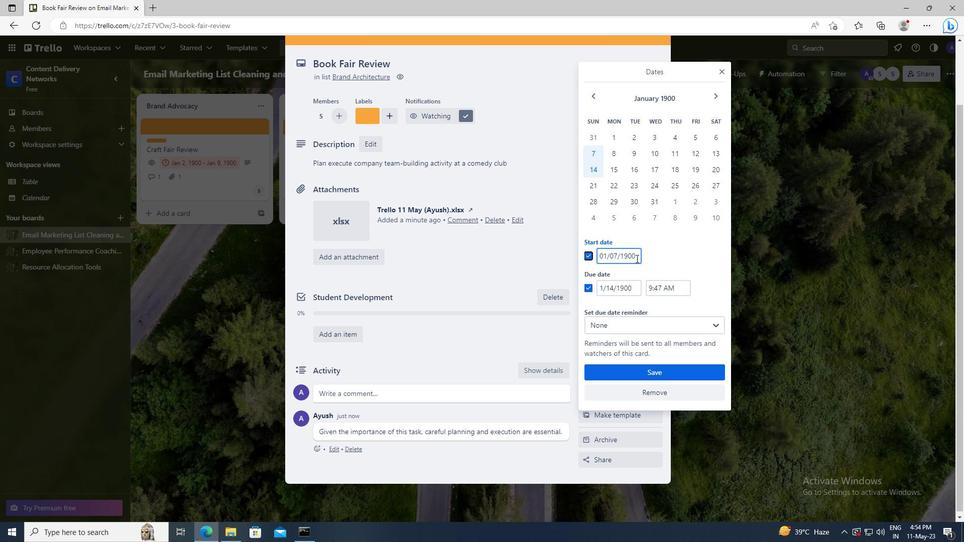 
Action: Mouse moved to (635, 260)
Screenshot: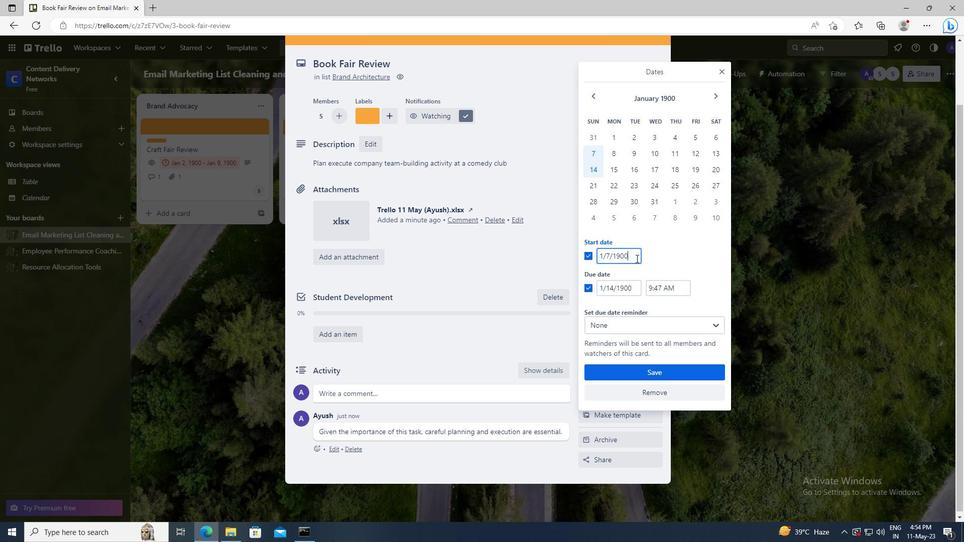 
Action: Key pressed <Key.left><Key.left><Key.left><Key.left><Key.left><Key.backspace>8
Screenshot: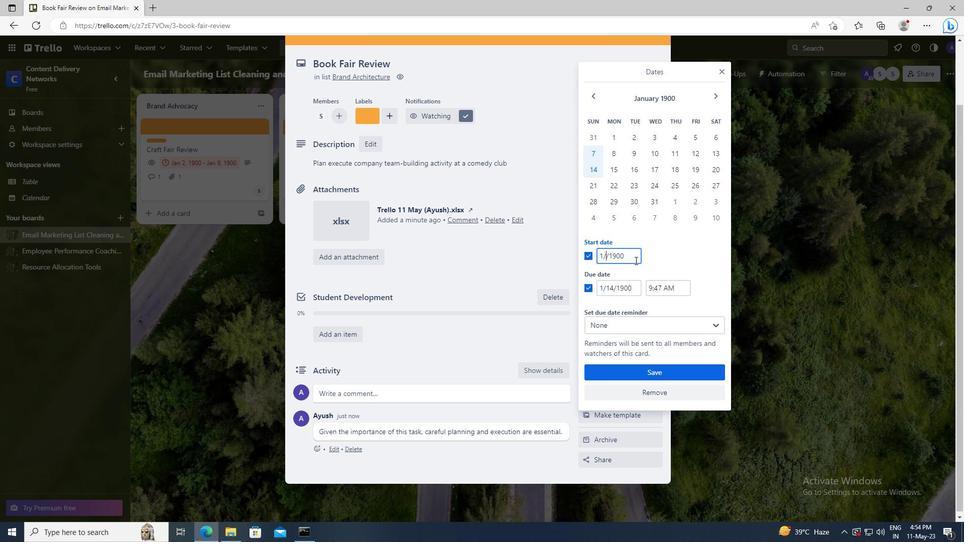 
Action: Mouse moved to (636, 285)
Screenshot: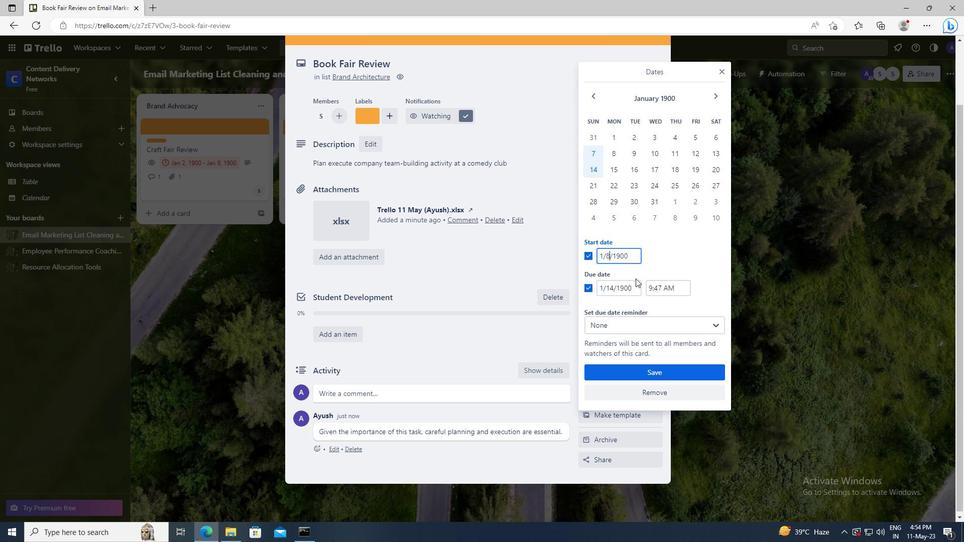 
Action: Mouse pressed left at (636, 285)
Screenshot: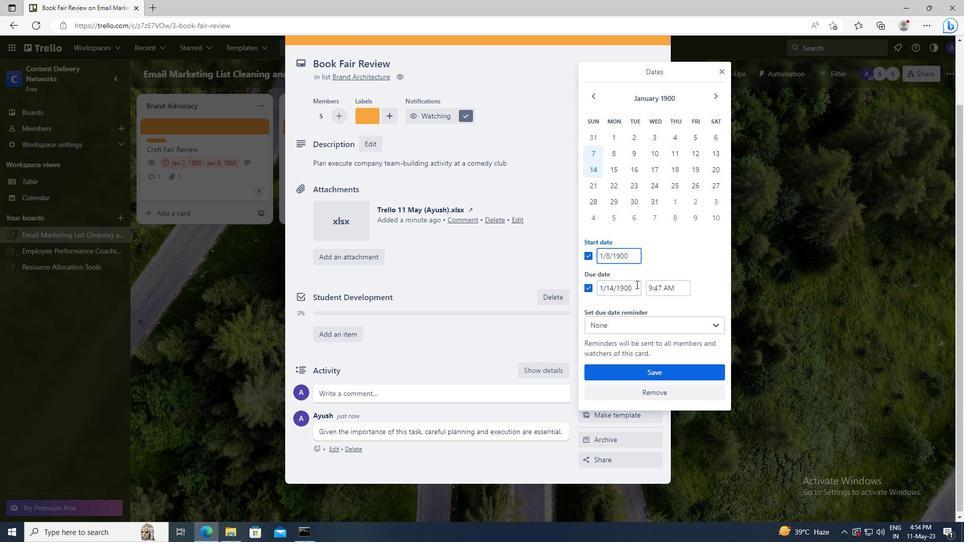 
Action: Key pressed <Key.left><Key.left><Key.left><Key.left><Key.left><Key.backspace><Key.backspace>15
Screenshot: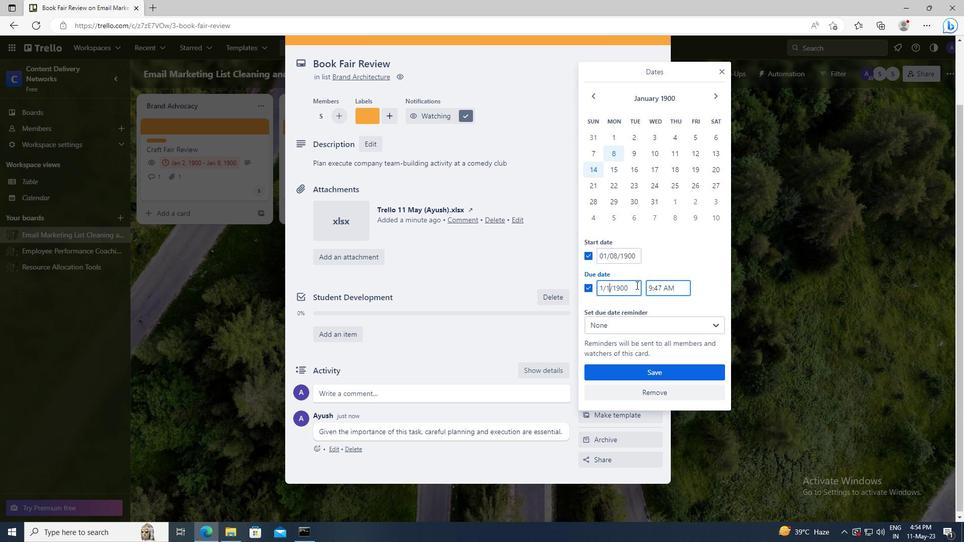 
Action: Mouse moved to (642, 374)
Screenshot: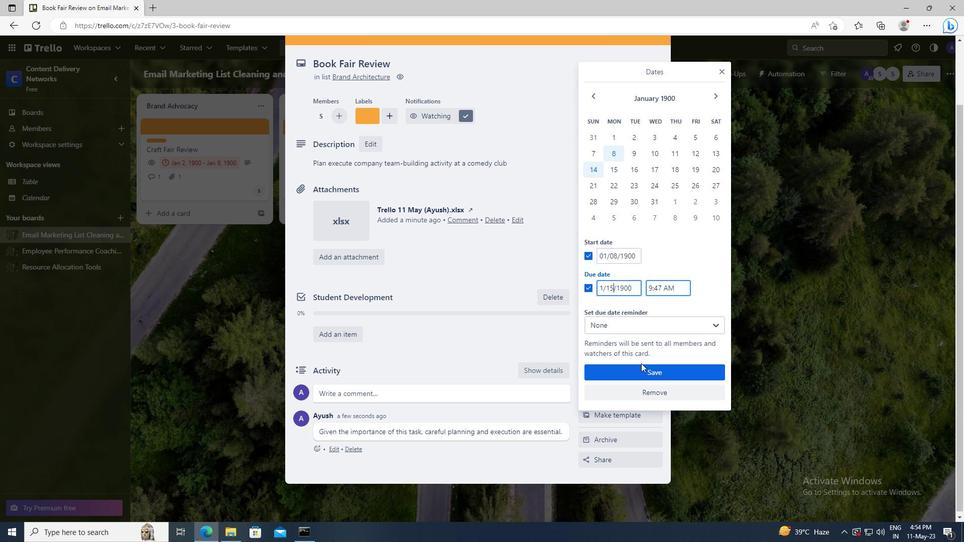 
Action: Mouse pressed left at (642, 374)
Screenshot: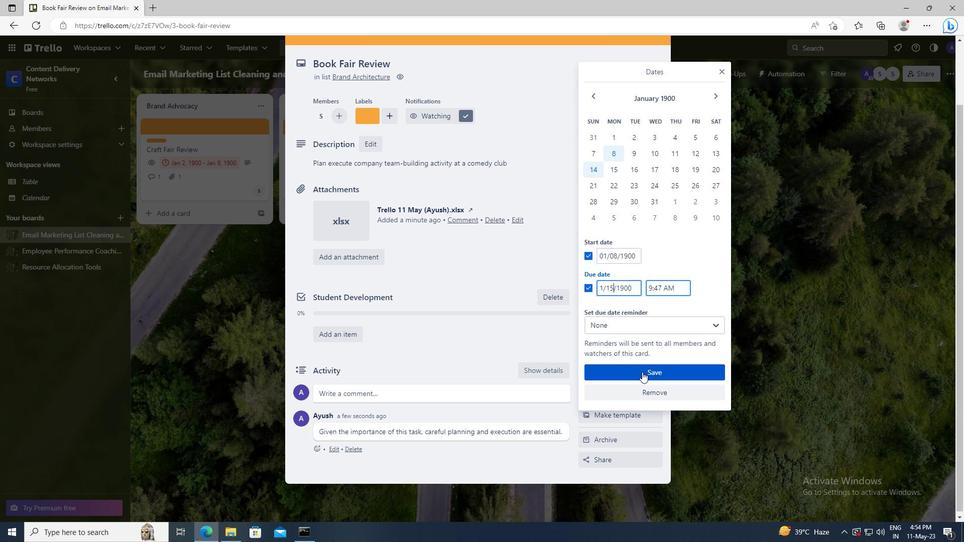 
